 Task: Create new invoice with Date Opened :15-Apr-23, Select Customer: The Original Pancake House, Terms: Payment Term 1. Make invoice entry for item-1 with Date: 15-Apr-23, Description: Dr. Ella Hand Sanitizer_x000D_
, Action: Material, Income Account: Income:Sales, Quantity: 1, Unit Price: 7.9, Discount %: 9. Make entry for item-2 with Date: 15-Apr-23, Description: REESES Peanut Butter Light Ice Cream Pint_x000D_
, Action: Material, Income Account: Income:Sales, Quantity: 3, Unit Price: 8.25, Discount %: 6. Make entry for item-3 with Date: 15-Apr-23, Description: Sweet Potato (1 ct)_x000D_
, Action: Material, Income Account: Income:Sales, Quantity: 2, Unit Price: 9.25, Discount %: 8. Write Notes: Looking forward to serving you again.. Post Invoice with Post Date: 15-Apr-23, Post to Accounts: Assets:Accounts Receivable. Pay / Process Payment with Transaction Date: 15-May-23, Amount: 47.474, Transfer Account: Checking Account. Print Invoice, display notes by going to Option, then go to Display Tab and check Invoice Notes.
Action: Mouse pressed left at (143, 24)
Screenshot: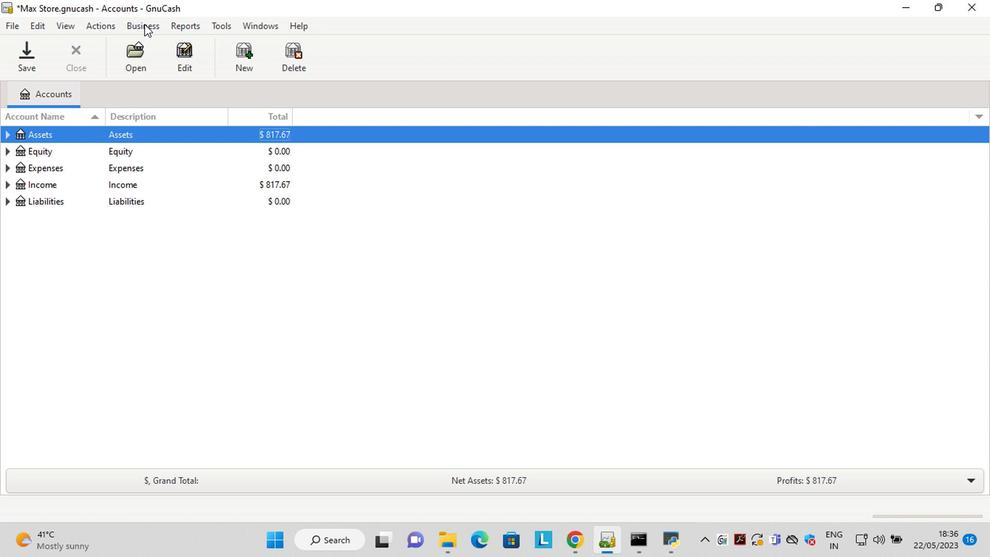 
Action: Mouse moved to (302, 98)
Screenshot: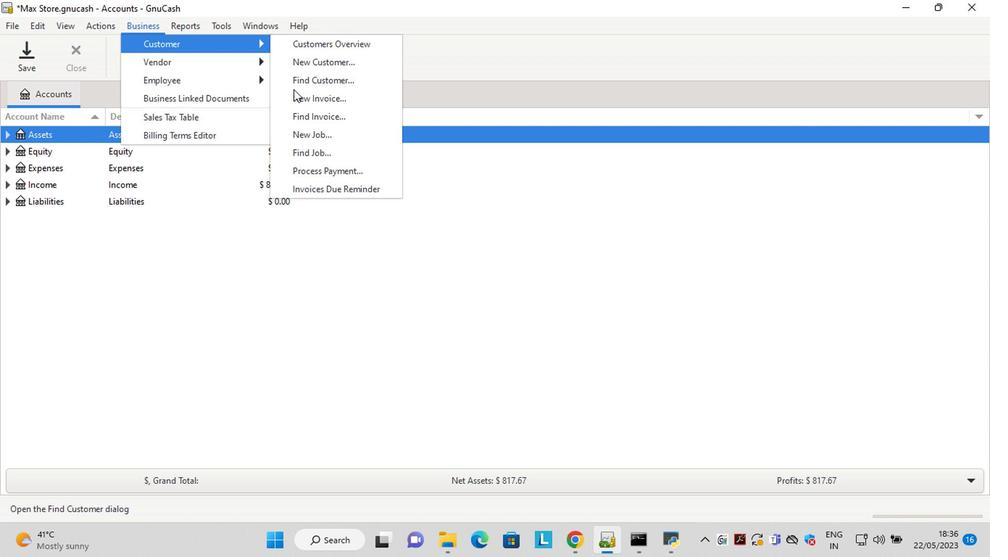 
Action: Mouse pressed left at (302, 98)
Screenshot: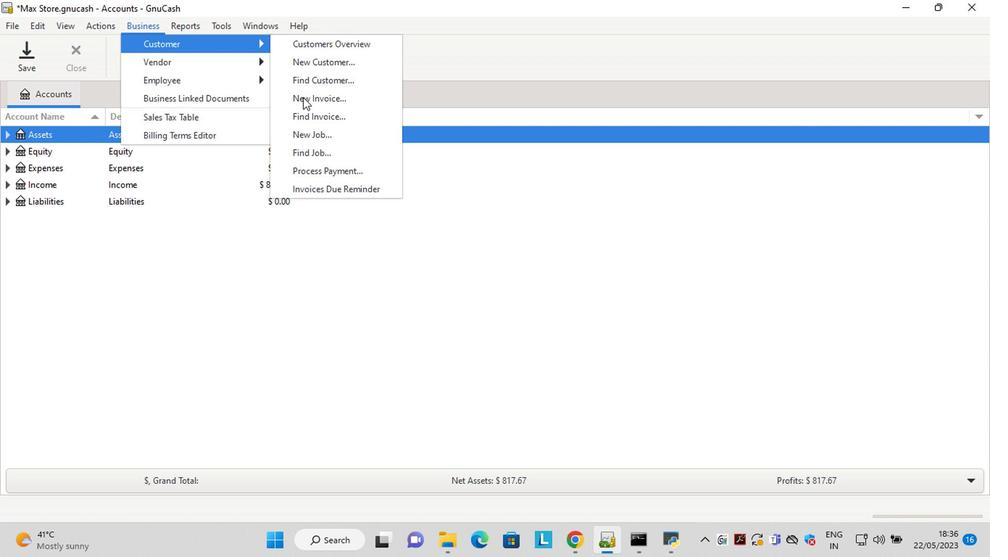 
Action: Mouse moved to (534, 221)
Screenshot: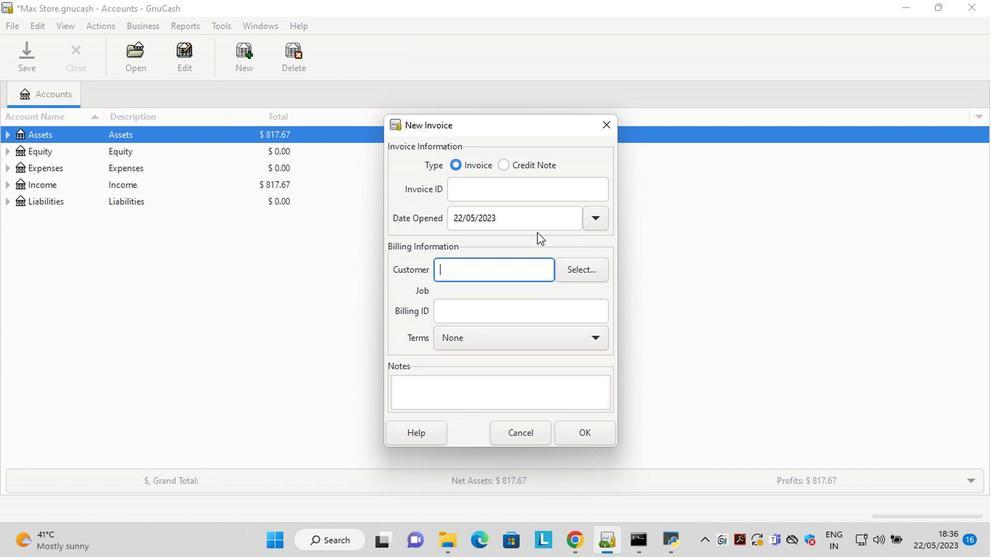 
Action: Mouse pressed left at (534, 221)
Screenshot: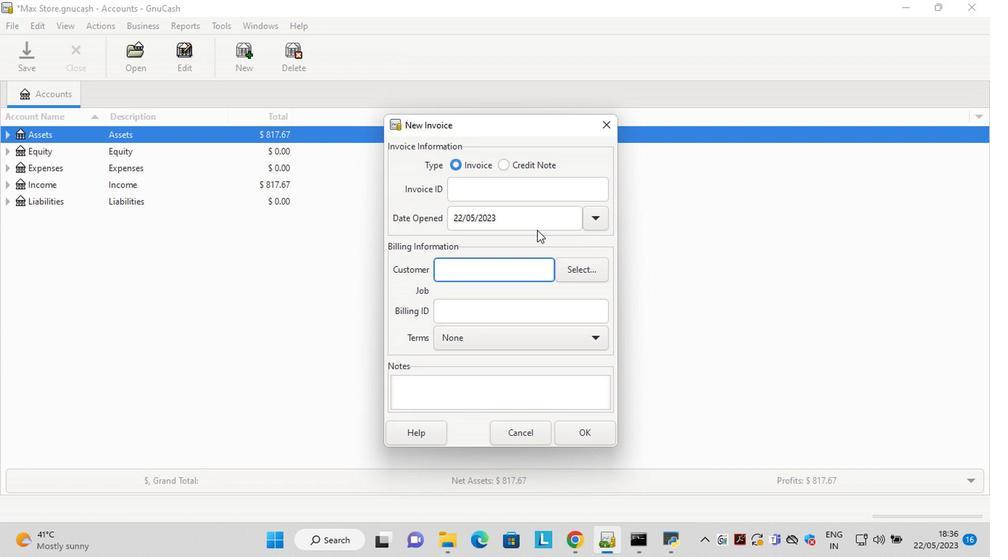
Action: Key pressed <Key.left><Key.left><Key.left><Key.left><Key.left><Key.left><Key.left><Key.left><Key.left><Key.left><Key.delete><Key.delete>15<Key.right><Key.right><Key.delete>4
Screenshot: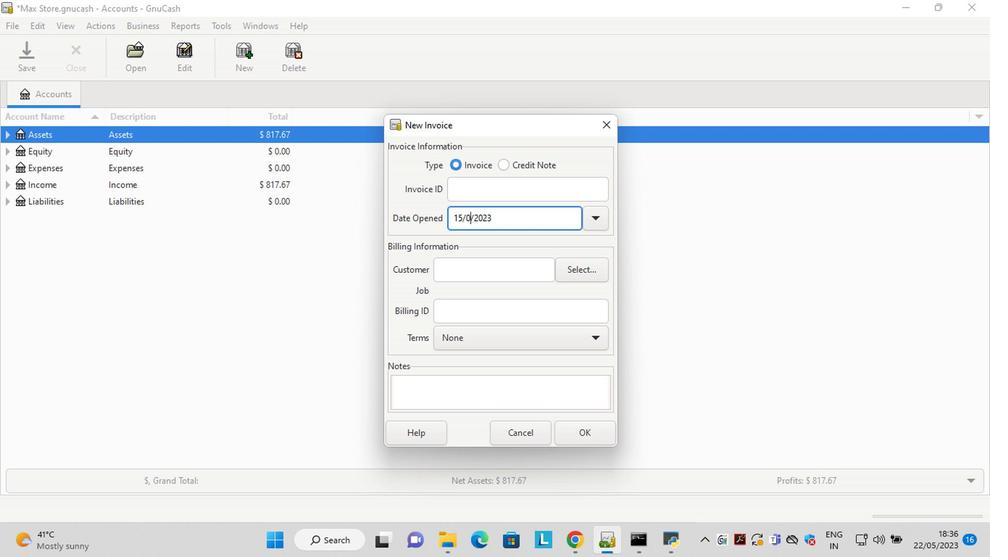 
Action: Mouse moved to (573, 272)
Screenshot: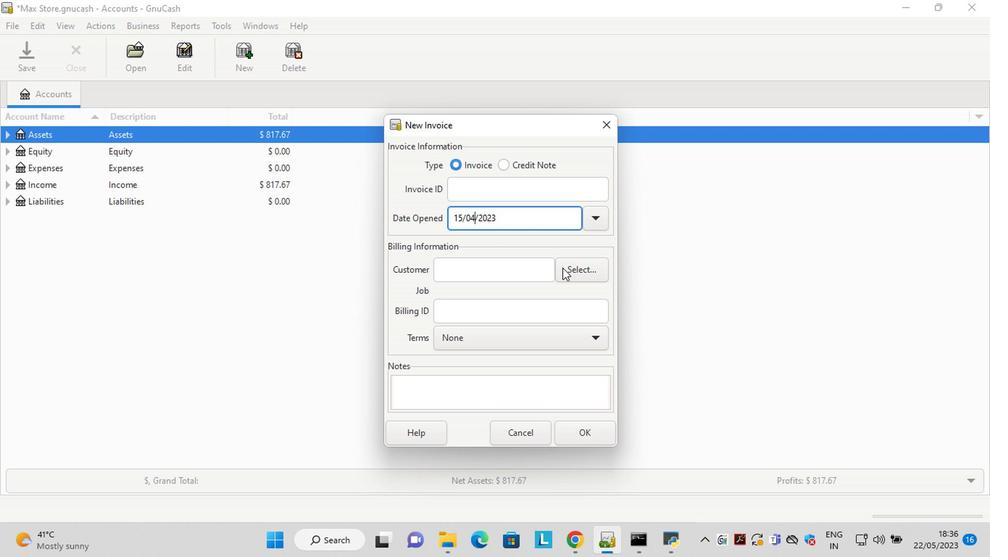 
Action: Mouse pressed left at (573, 272)
Screenshot: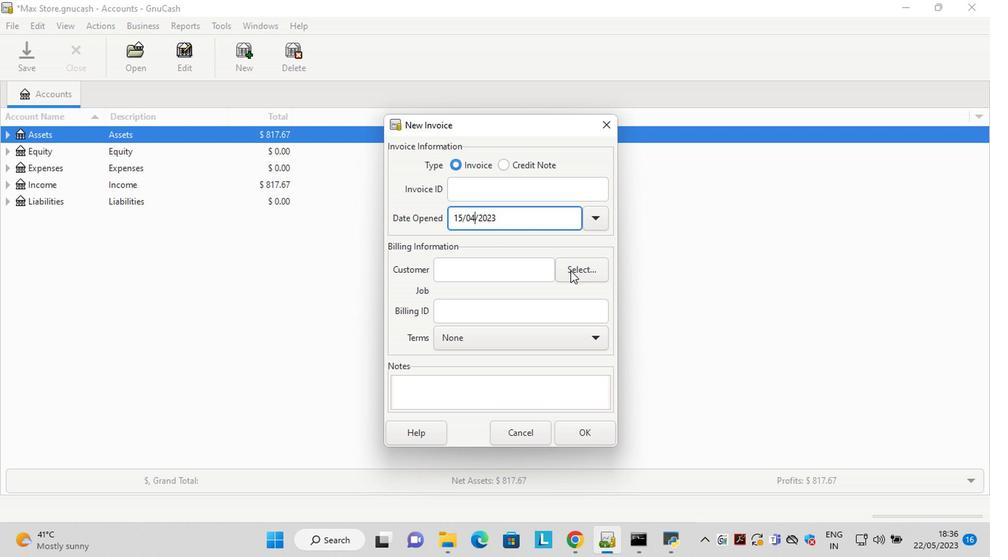 
Action: Mouse moved to (511, 249)
Screenshot: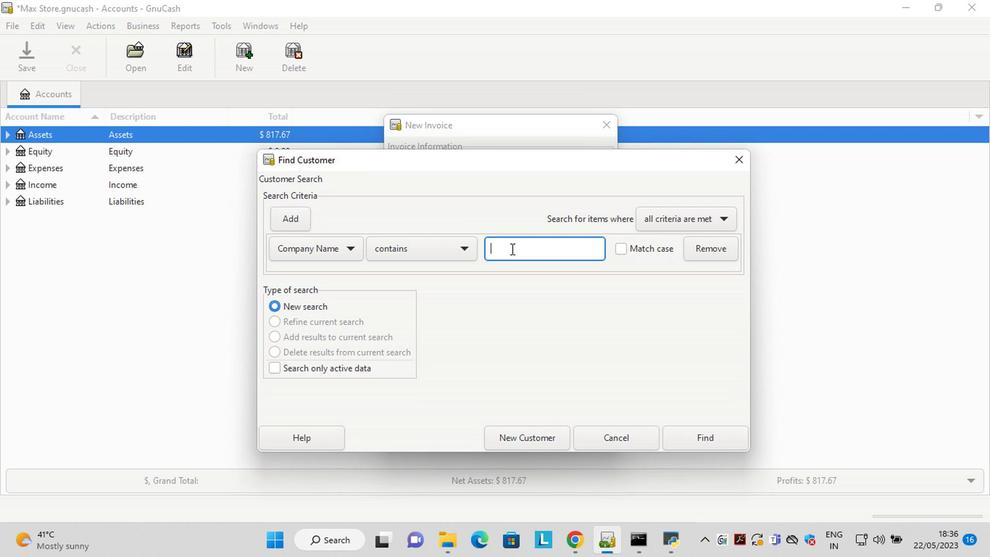 
Action: Mouse pressed left at (511, 249)
Screenshot: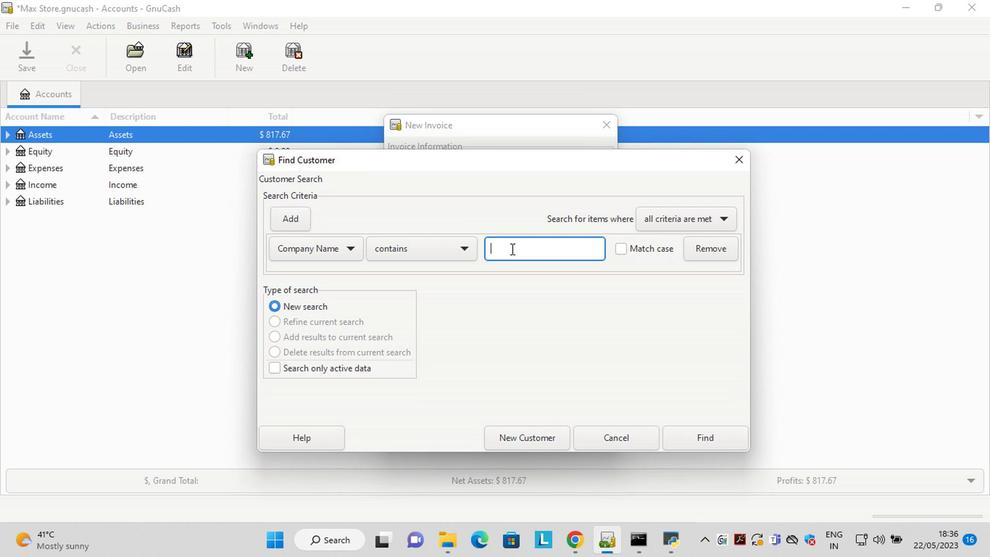 
Action: Key pressed <Key.shift>The<Key.space><Key.shift>Original
Screenshot: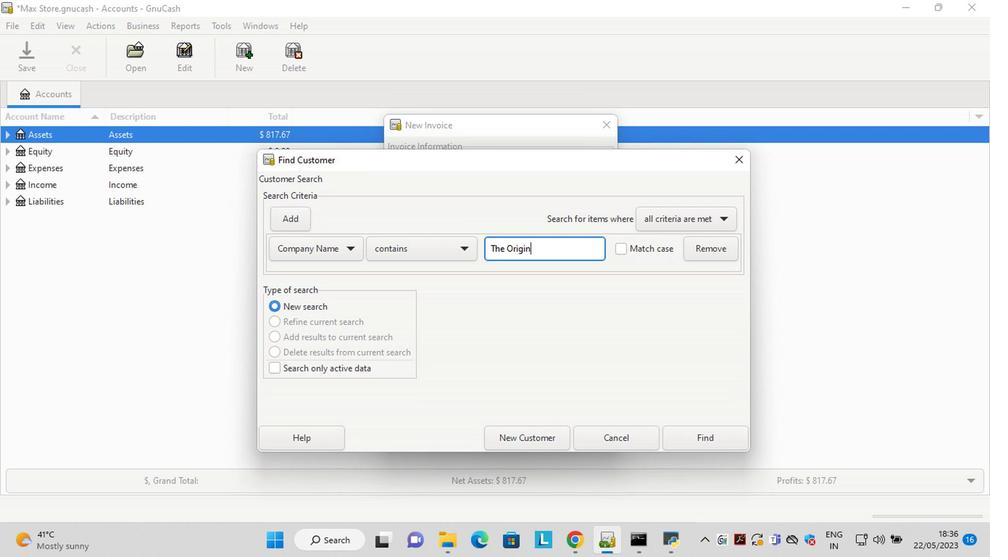 
Action: Mouse moved to (703, 432)
Screenshot: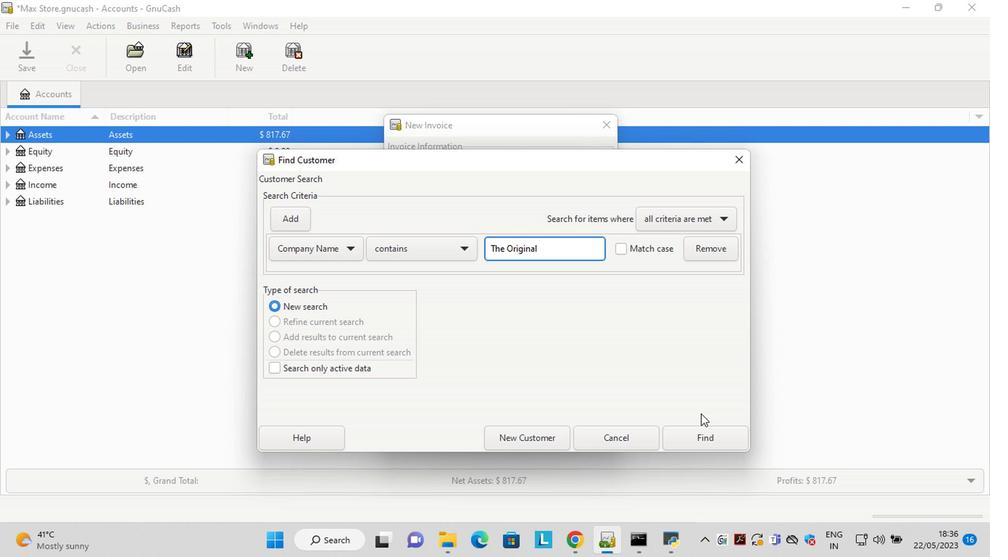 
Action: Mouse pressed left at (703, 432)
Screenshot: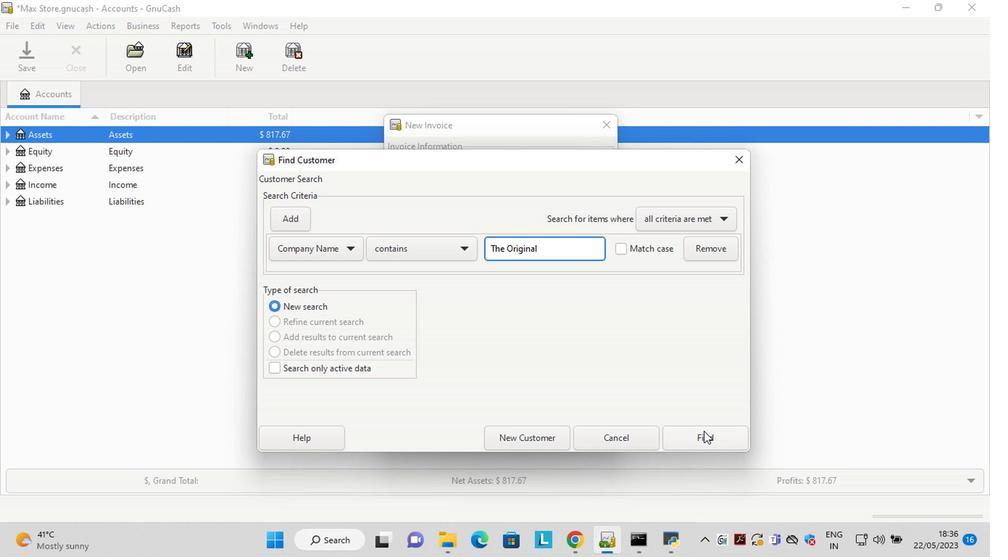 
Action: Mouse moved to (526, 289)
Screenshot: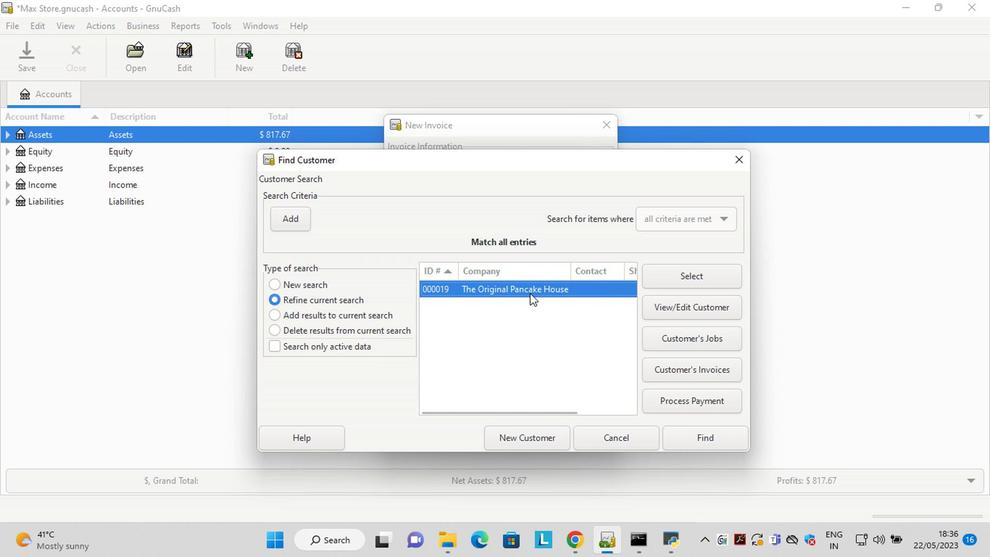 
Action: Mouse pressed left at (526, 289)
Screenshot: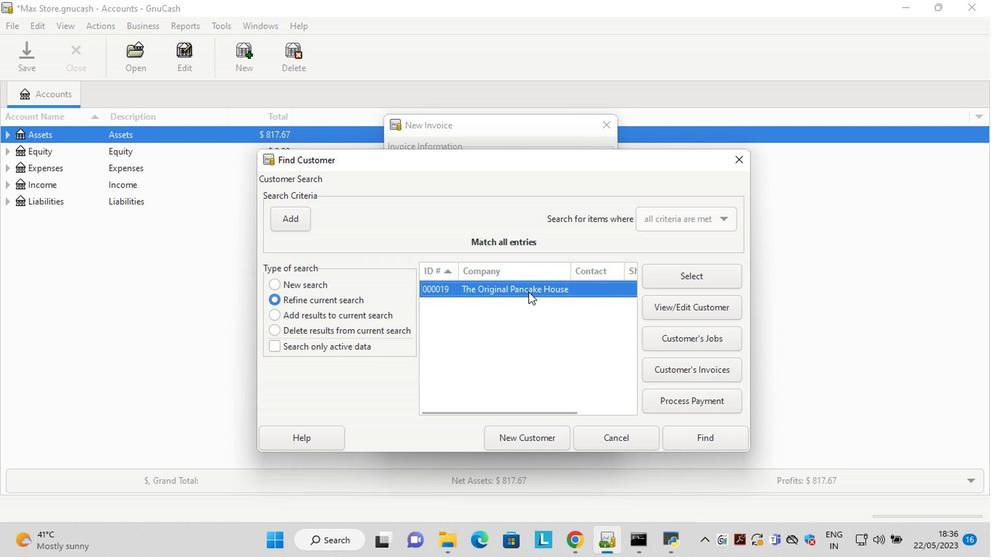 
Action: Mouse pressed left at (526, 289)
Screenshot: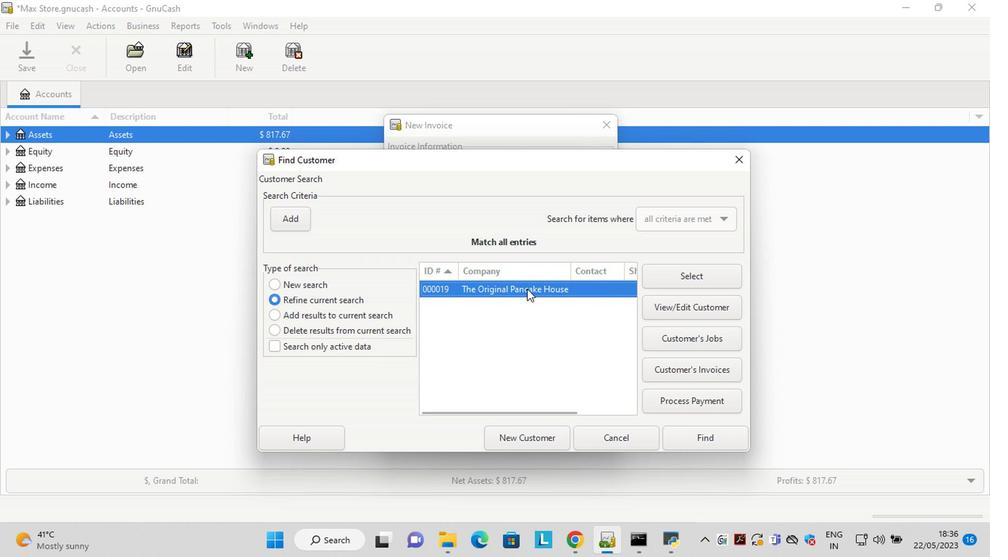 
Action: Mouse moved to (508, 345)
Screenshot: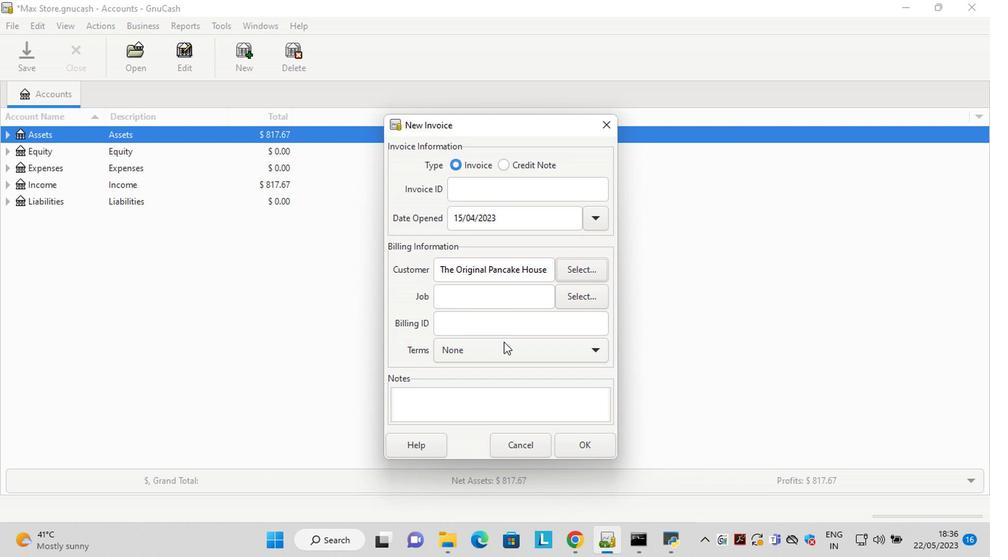 
Action: Mouse pressed left at (508, 345)
Screenshot: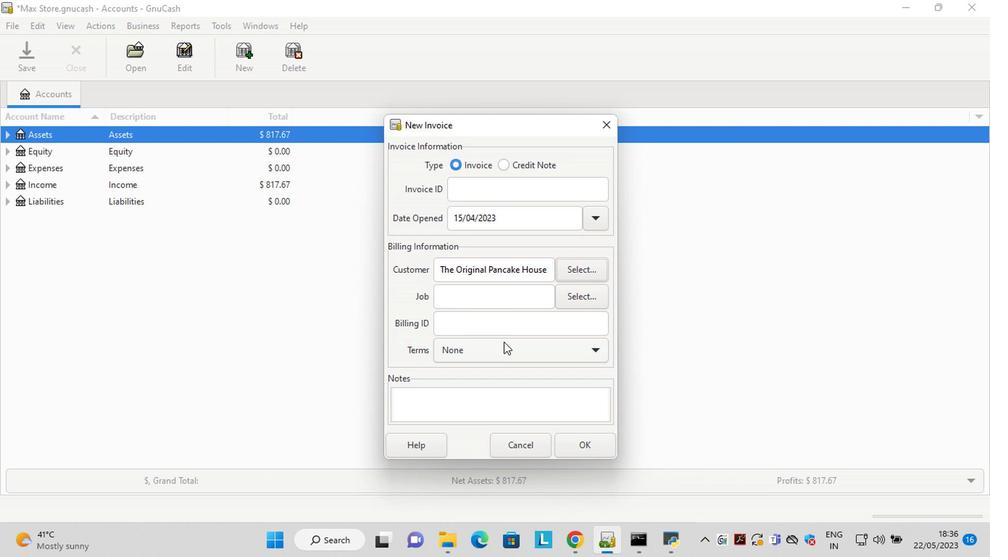 
Action: Mouse moved to (484, 375)
Screenshot: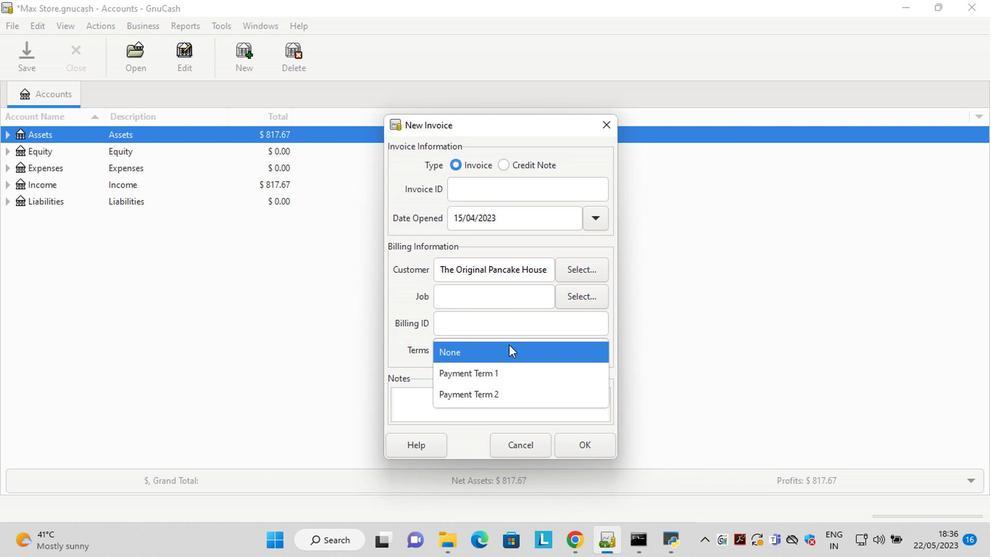 
Action: Mouse pressed left at (484, 375)
Screenshot: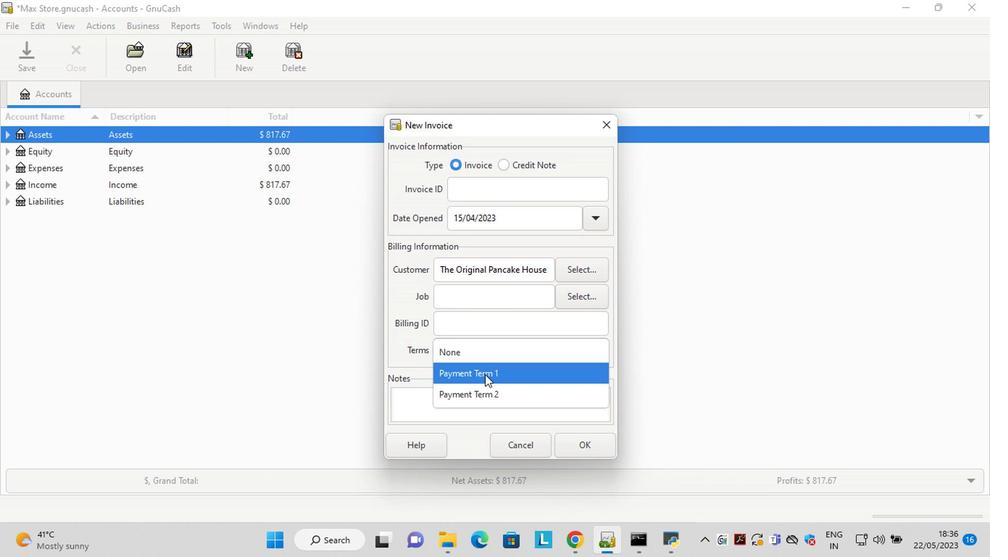 
Action: Mouse moved to (577, 446)
Screenshot: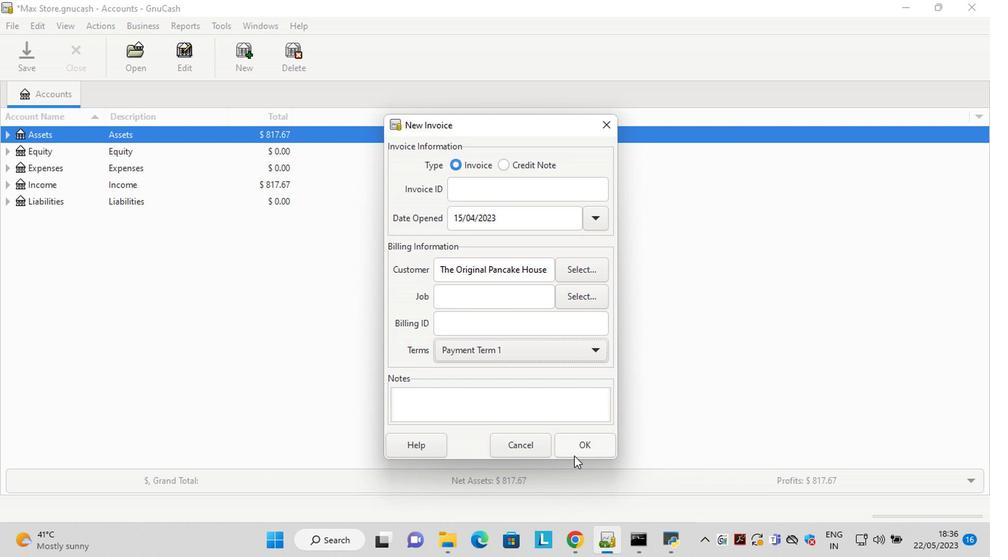 
Action: Mouse pressed left at (577, 446)
Screenshot: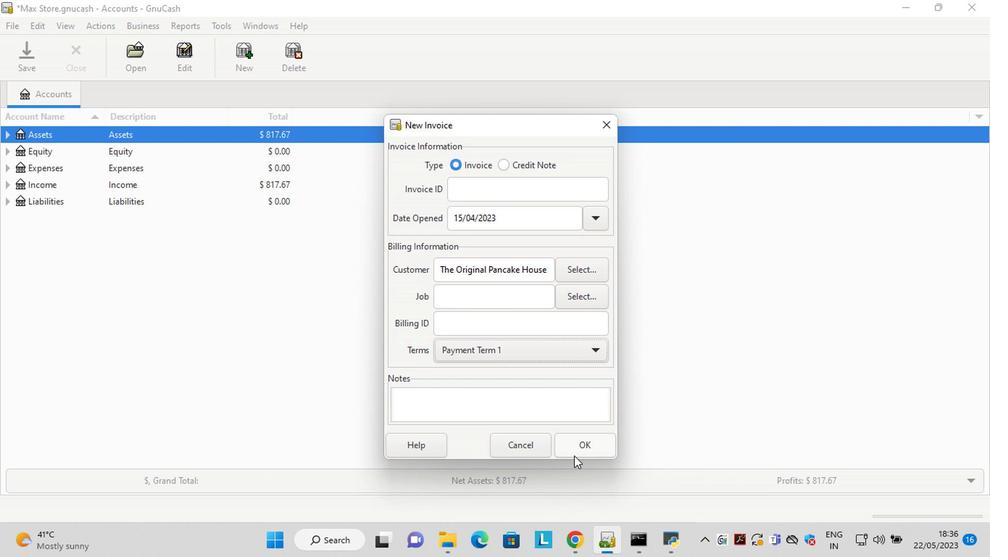 
Action: Mouse moved to (440, 361)
Screenshot: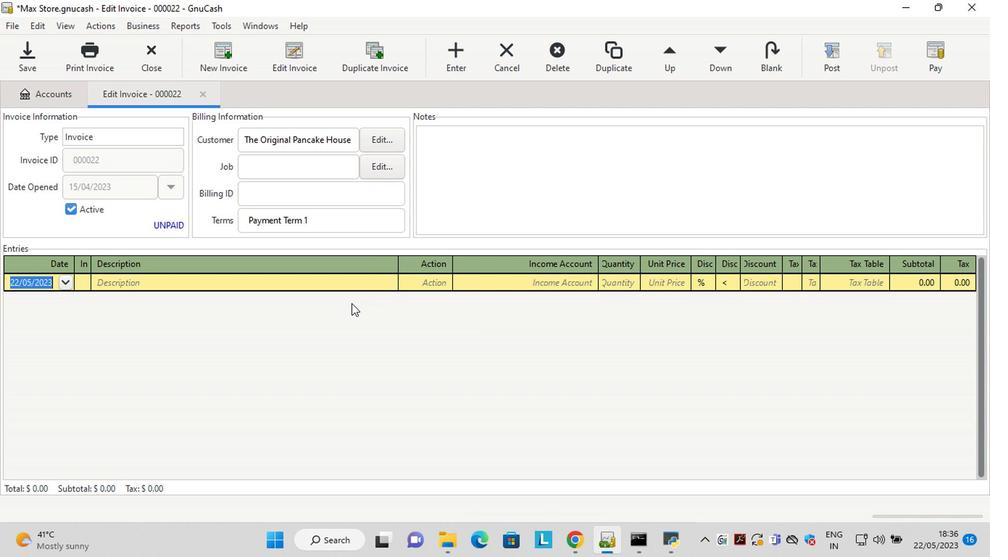 
Action: Key pressed <Key.left><Key.delete><Key.delete>15<Key.right><Key.right><Key.delete>4<Key.tab><Key.shift>Dr.<Key.space><Key.shift>Ella<Key.space><Key.shift>Hand<Key.space><Key.shift>Sanitizer<Key.tab>ma<Key.tab>sale<Key.tab>1<Key.tab>7.90<Key.tab>
Screenshot: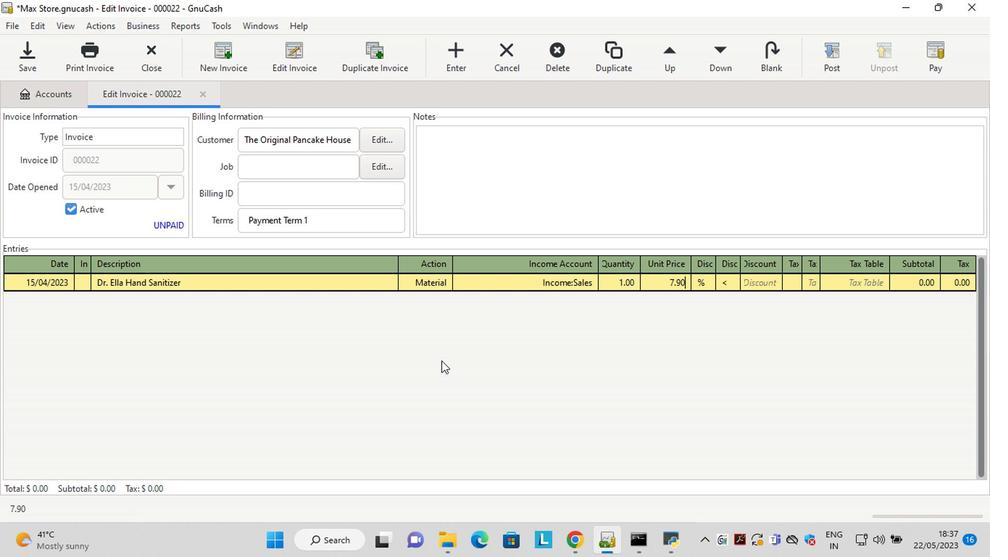 
Action: Mouse moved to (729, 281)
Screenshot: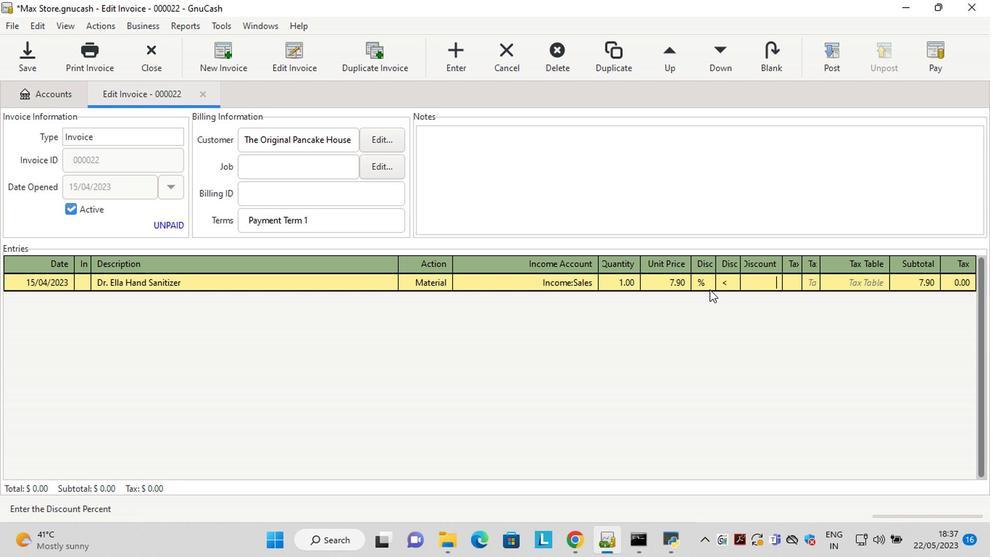 
Action: Mouse pressed left at (729, 281)
Screenshot: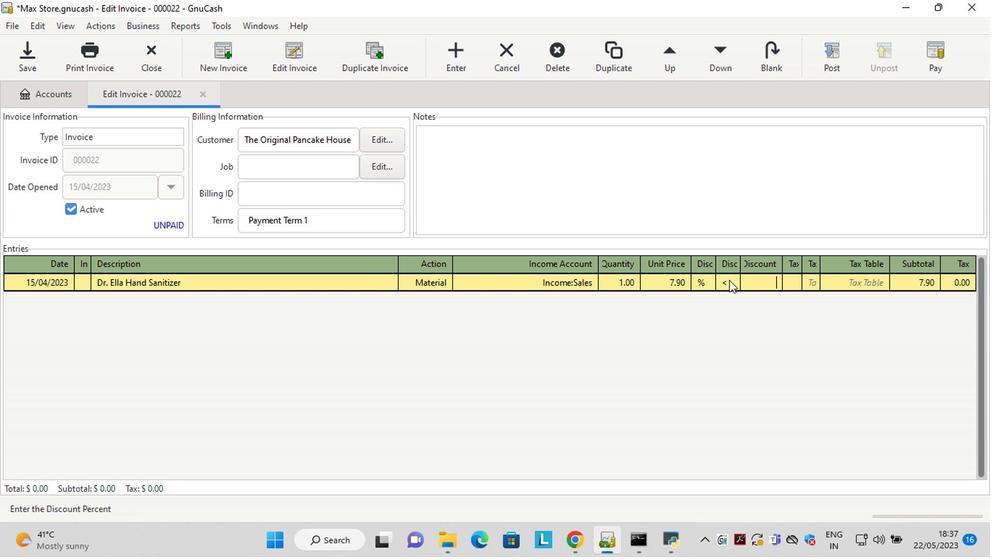 
Action: Mouse moved to (763, 280)
Screenshot: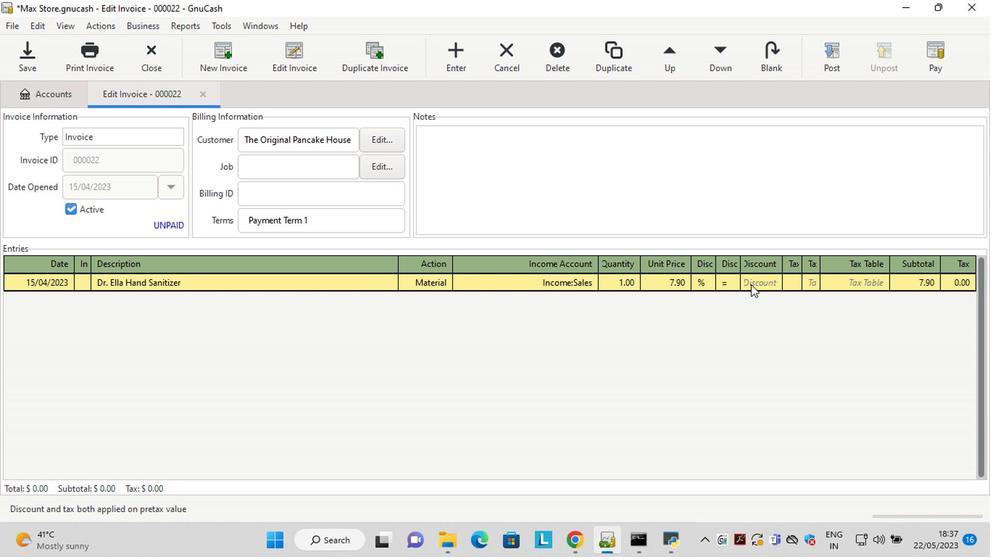 
Action: Mouse pressed left at (763, 280)
Screenshot: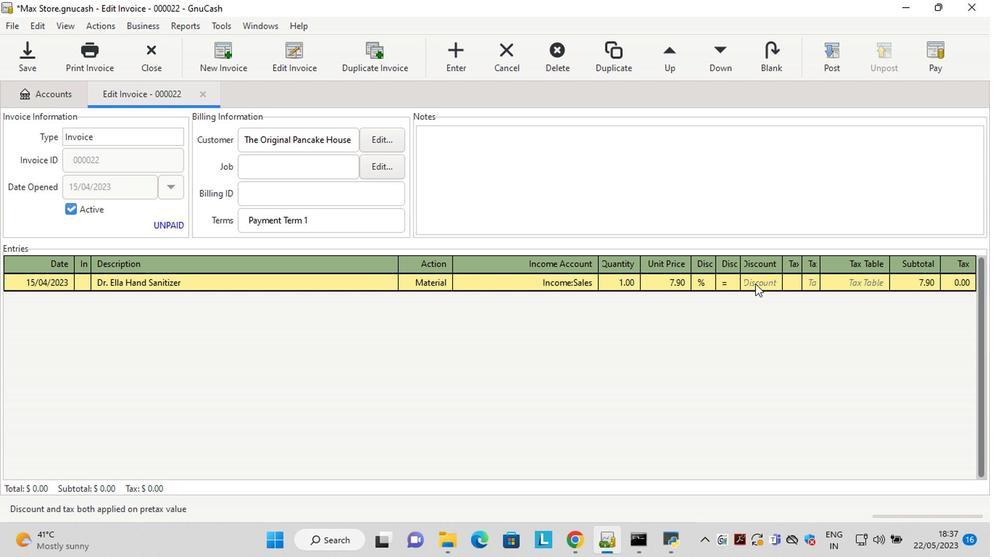 
Action: Key pressed 9<Key.tab><Key.tab><Key.shift>F<Key.backspace><Key.shift>REESES<Key.space><Key.shift>Peanut<Key.space><Key.shift>Butter<Key.space><Key.tab>3<Key.tab>8.25<Key.tab>
Screenshot: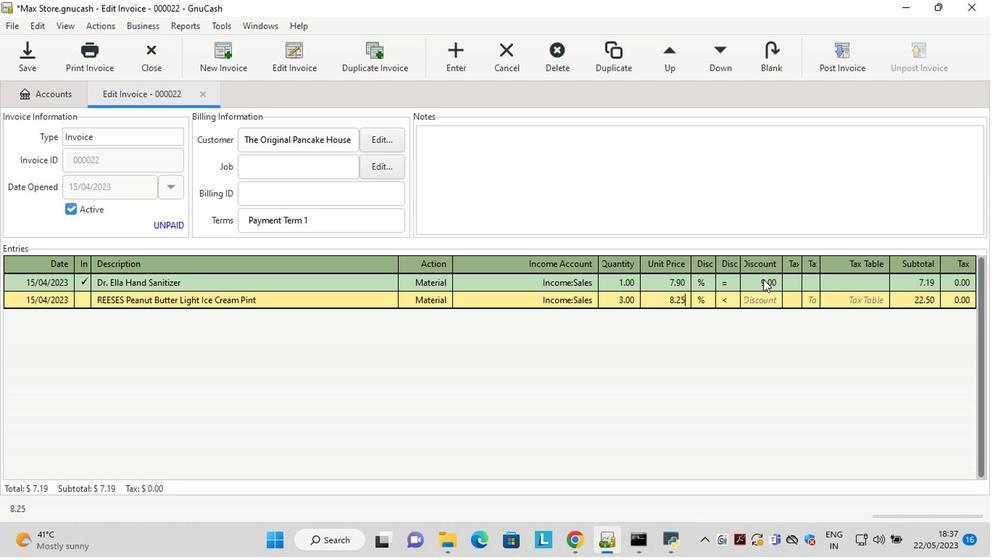 
Action: Mouse moved to (734, 305)
Screenshot: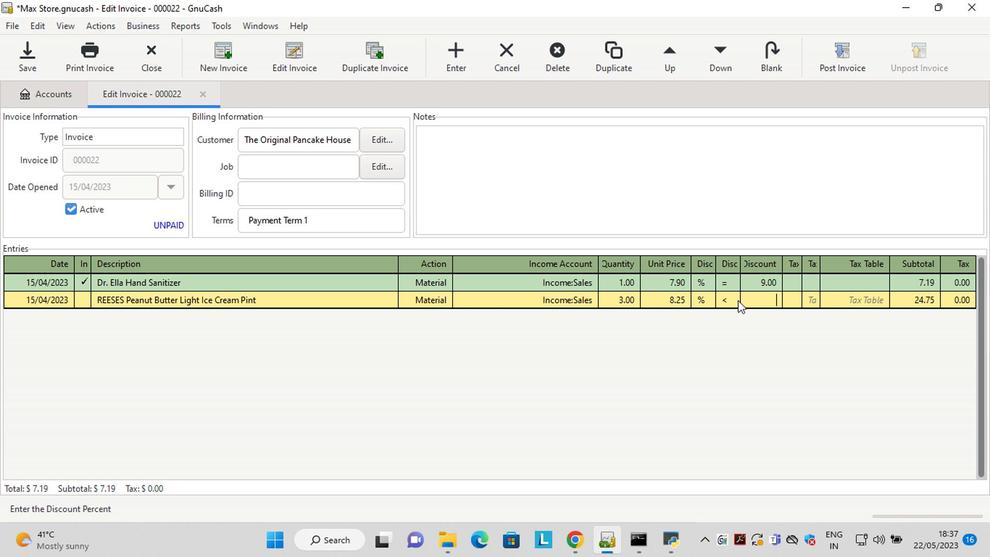 
Action: Mouse pressed left at (734, 305)
Screenshot: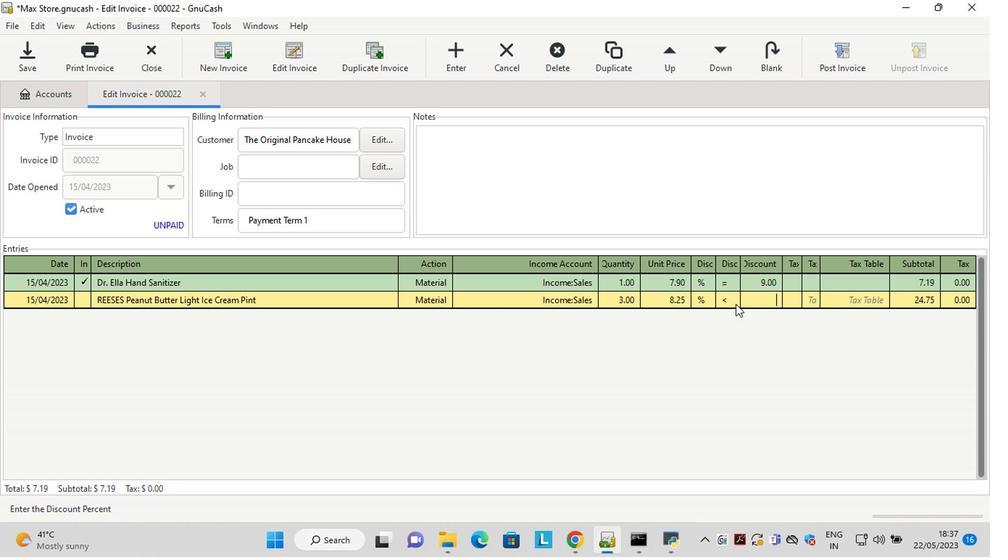 
Action: Mouse moved to (758, 301)
Screenshot: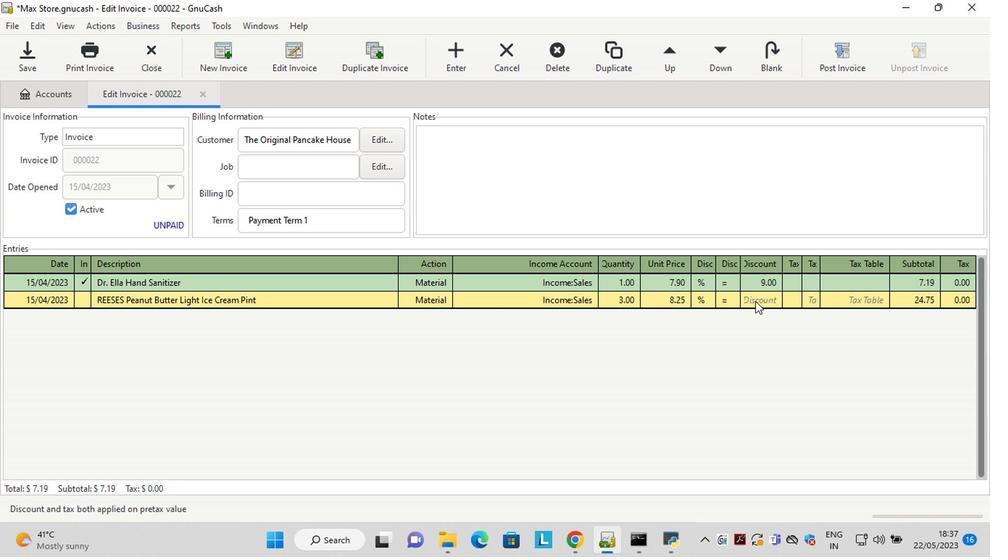 
Action: Mouse pressed left at (758, 301)
Screenshot: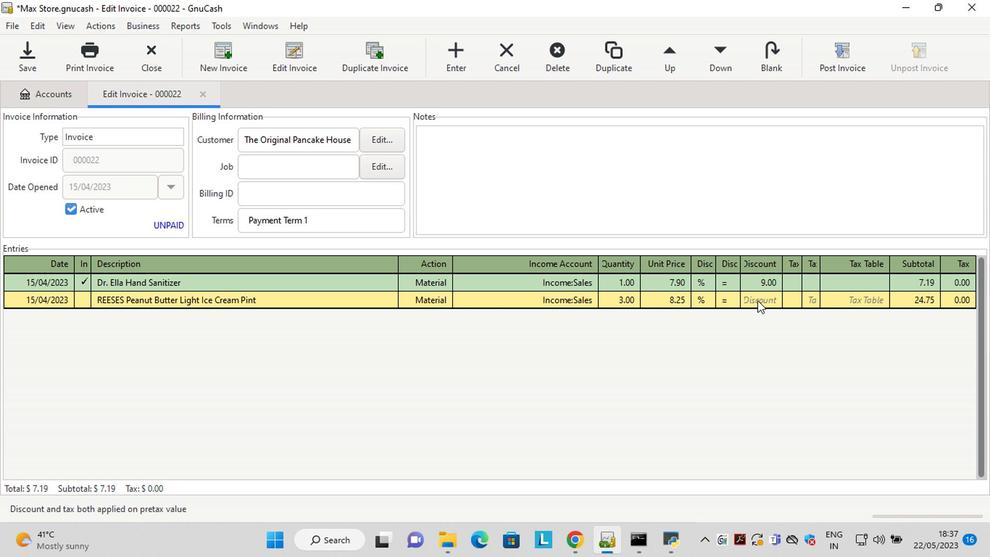 
Action: Key pressed 6<Key.tab><Key.tab><Key.shift>Sww<Key.backspace>eet<Key.space><Key.shift>Potato<Key.space><Key.shift_r>(1<Key.space>ct<Key.shift_r>)<Key.tab>ma<Key.tab>sale<Key.tab>2<Key.tab>9.25<Key.tab>8<Key.tab>
Screenshot: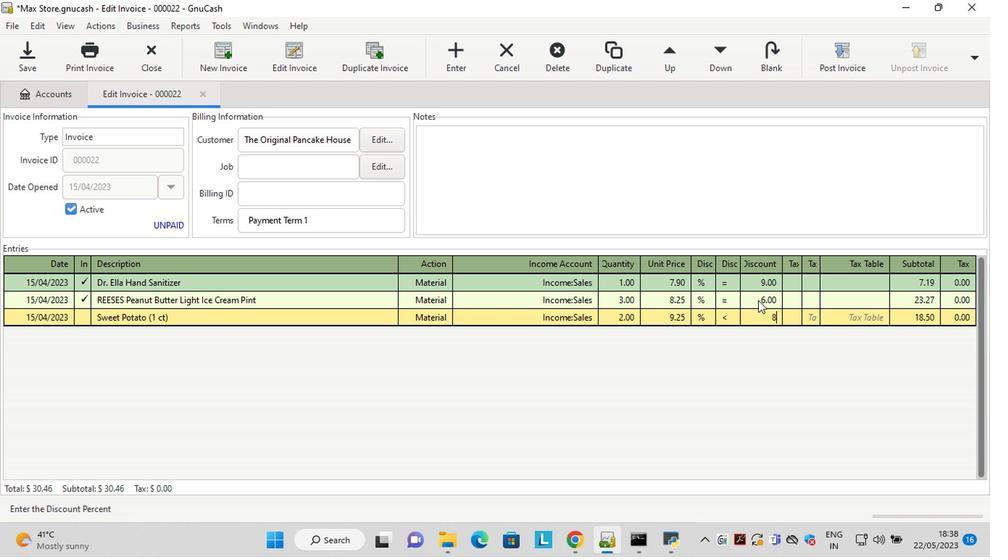 
Action: Mouse moved to (511, 157)
Screenshot: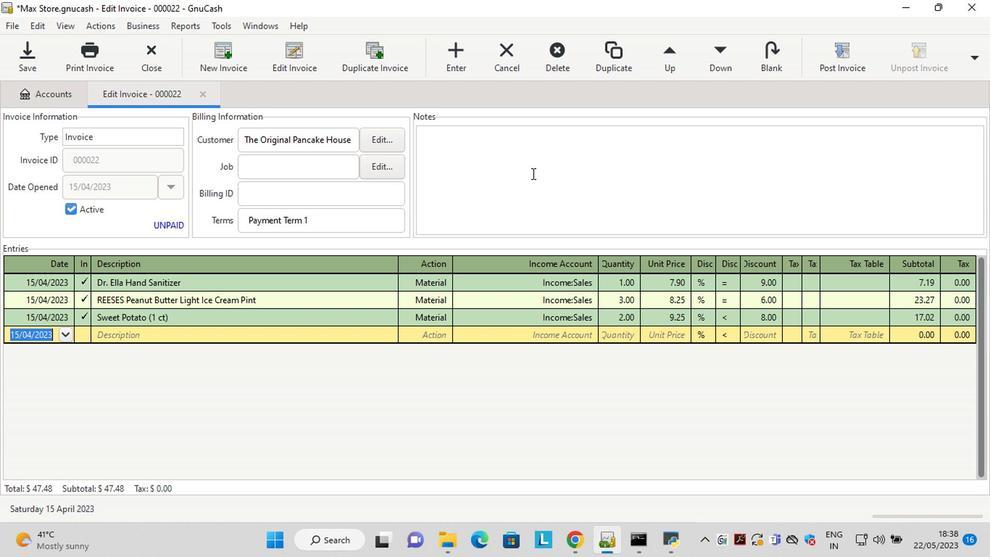 
Action: Mouse pressed left at (511, 157)
Screenshot: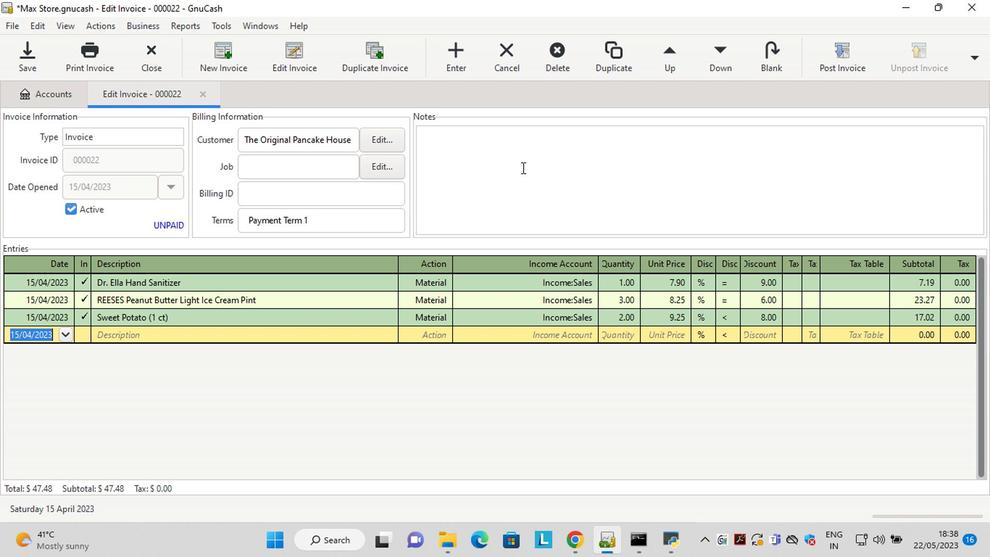 
Action: Key pressed <Key.shift>Looking<Key.space>forward<Key.space>to<Key.space>serving<Key.space>you<Key.space>again.
Screenshot: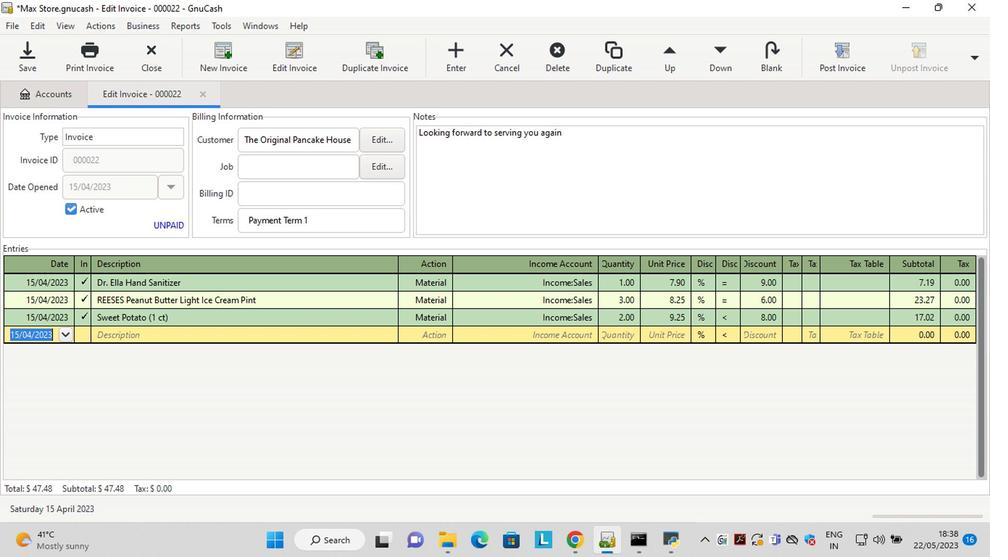 
Action: Mouse moved to (827, 57)
Screenshot: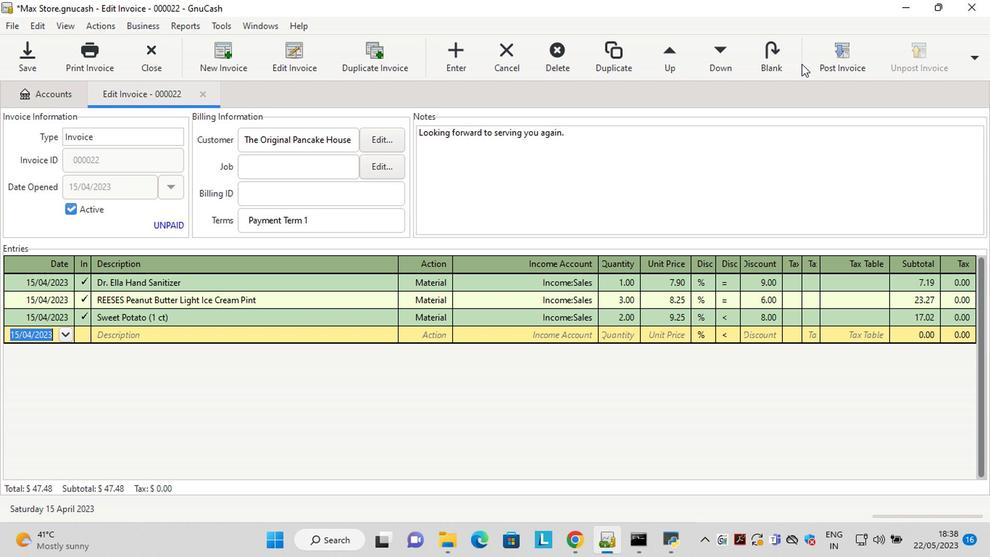 
Action: Mouse pressed left at (827, 57)
Screenshot: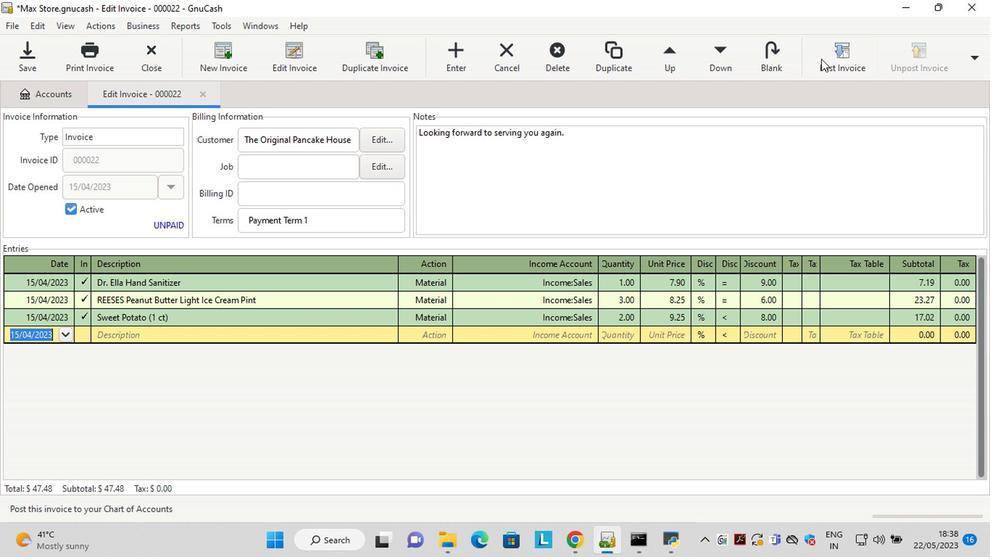 
Action: Mouse moved to (529, 243)
Screenshot: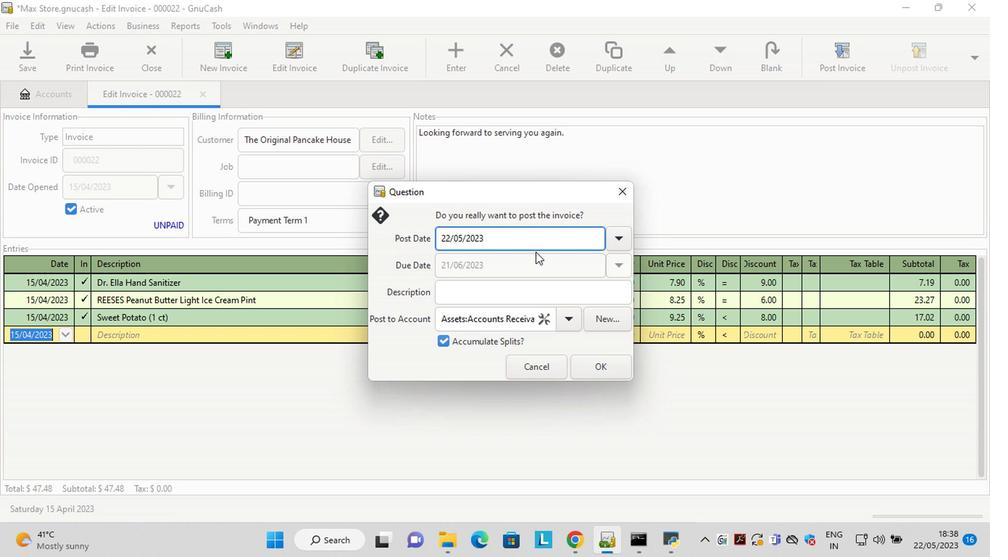 
Action: Mouse pressed left at (529, 243)
Screenshot: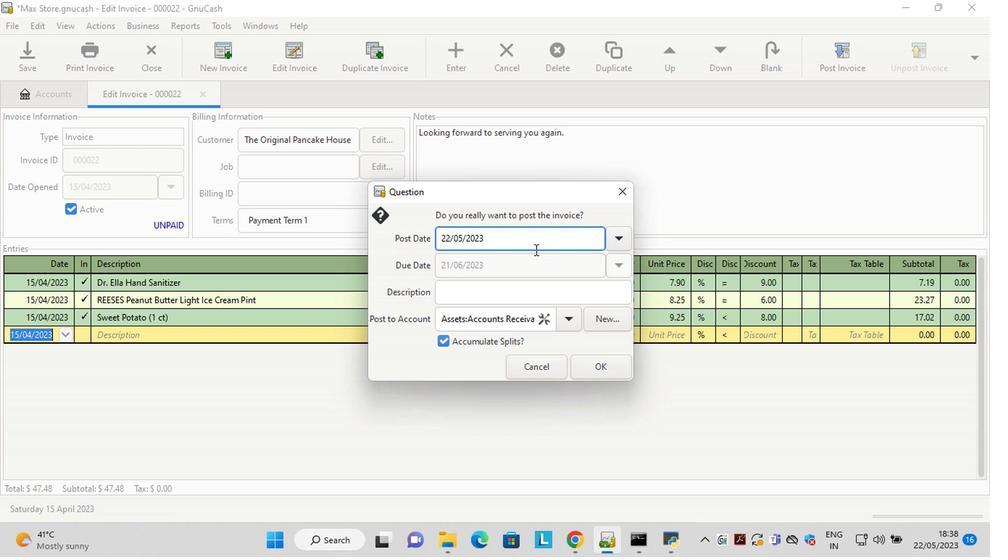 
Action: Mouse moved to (529, 242)
Screenshot: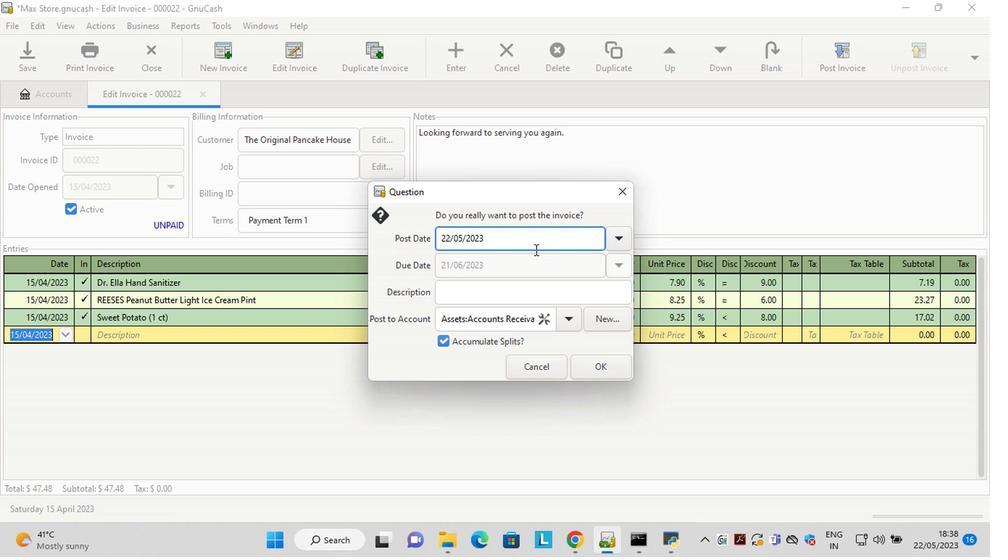 
Action: Key pressed <Key.left><Key.left><Key.left><Key.left><Key.left><Key.left><Key.left><Key.left><Key.left><Key.left><Key.left><Key.left><Key.left><Key.left><Key.delete><Key.delete>15
Screenshot: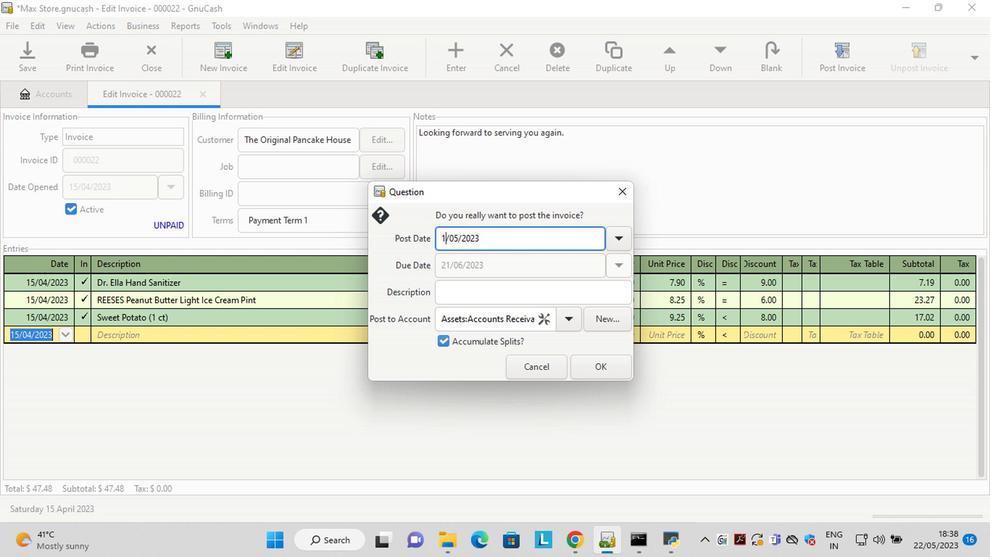 
Action: Mouse moved to (615, 370)
Screenshot: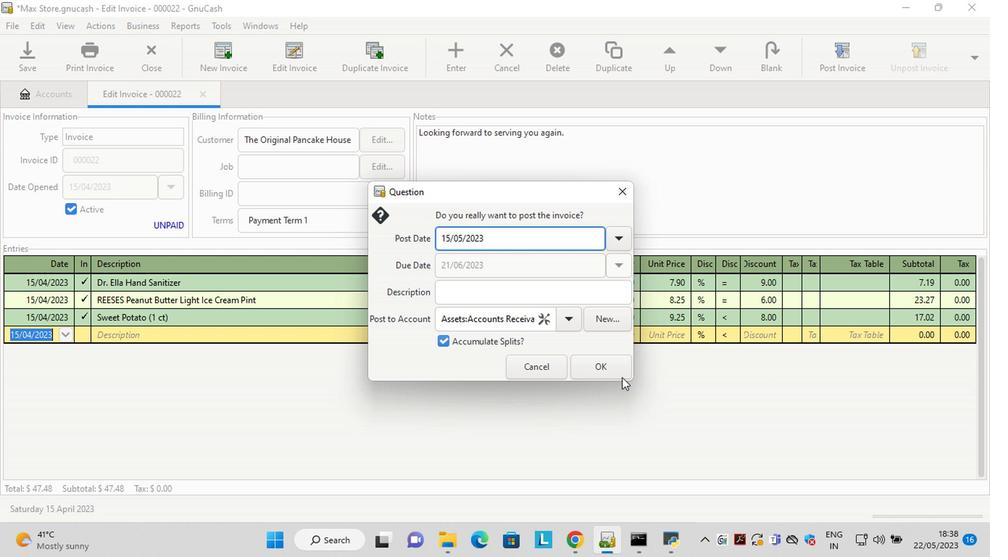 
Action: Mouse pressed left at (615, 370)
Screenshot: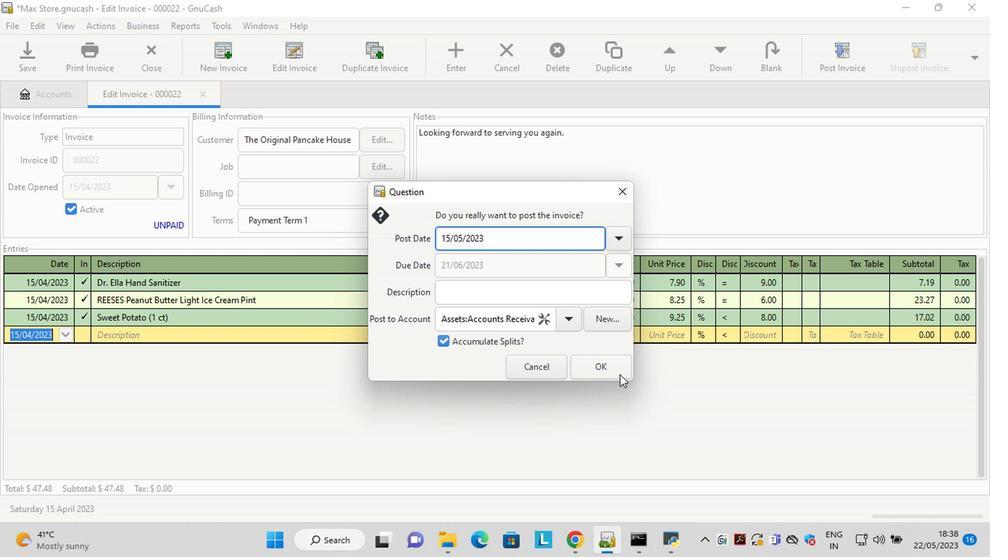 
Action: Mouse moved to (931, 50)
Screenshot: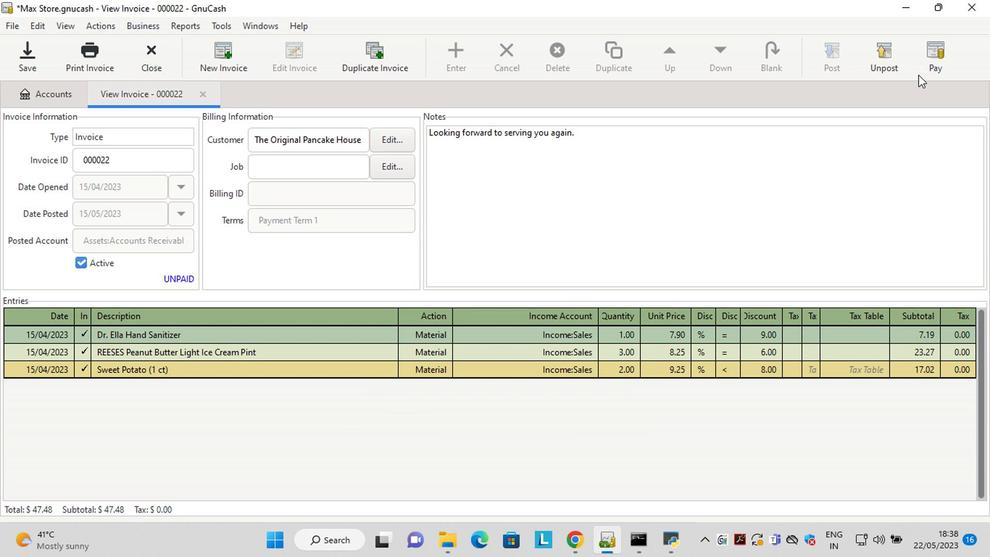 
Action: Mouse pressed left at (931, 50)
Screenshot: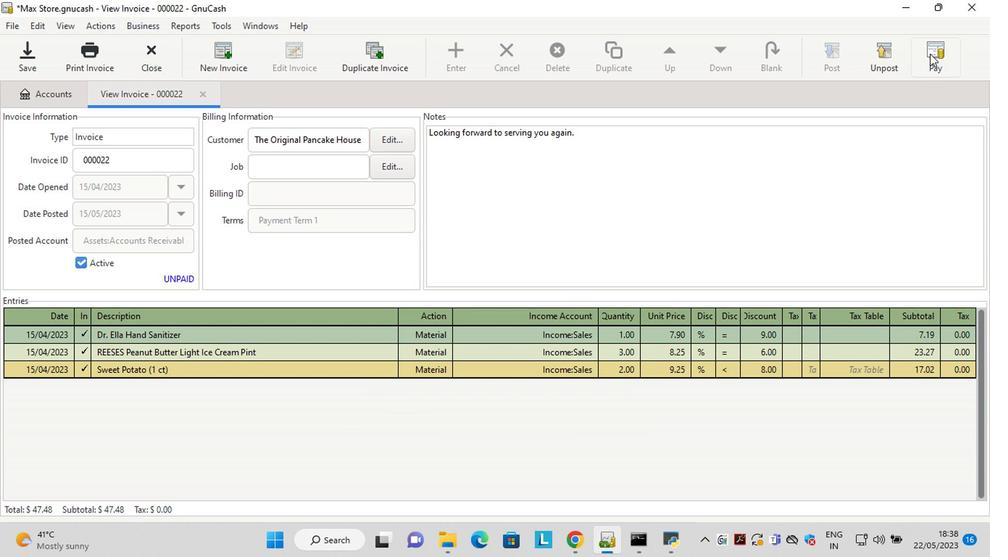 
Action: Mouse moved to (412, 286)
Screenshot: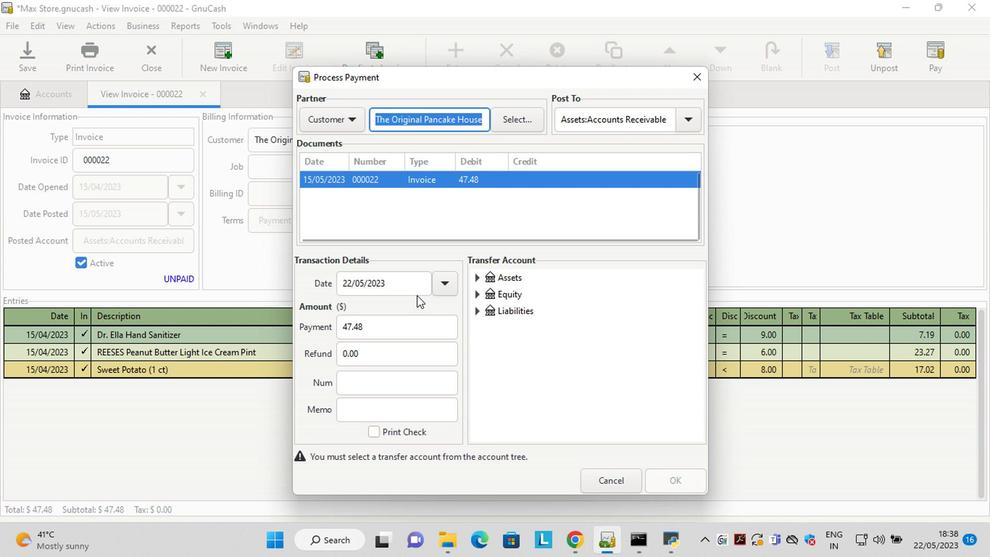 
Action: Mouse pressed left at (412, 286)
Screenshot: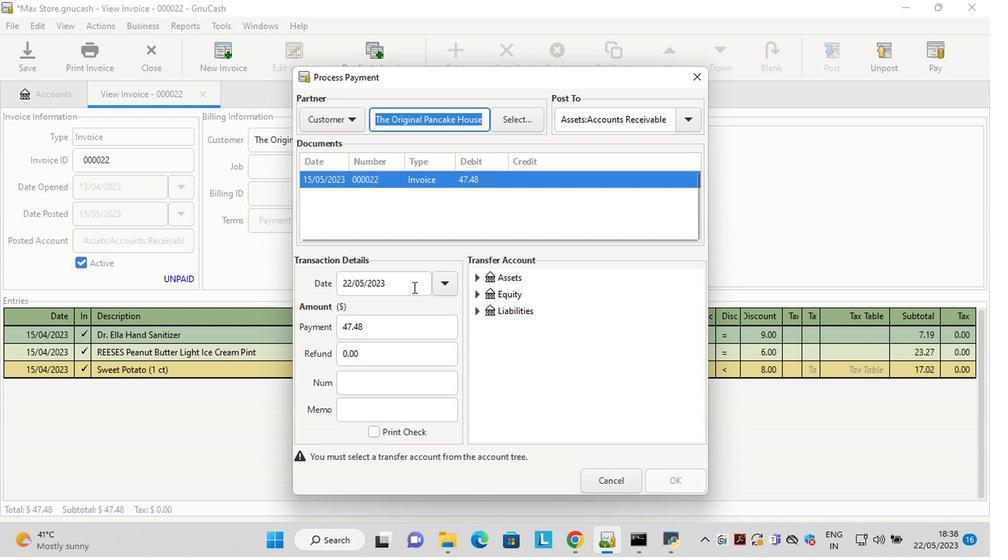 
Action: Key pressed <Key.left><Key.left><Key.left><Key.left><Key.left><Key.left><Key.left><Key.left><Key.left><Key.left><Key.left><Key.left><Key.left><Key.left><Key.left><Key.delete><Key.delete>15
Screenshot: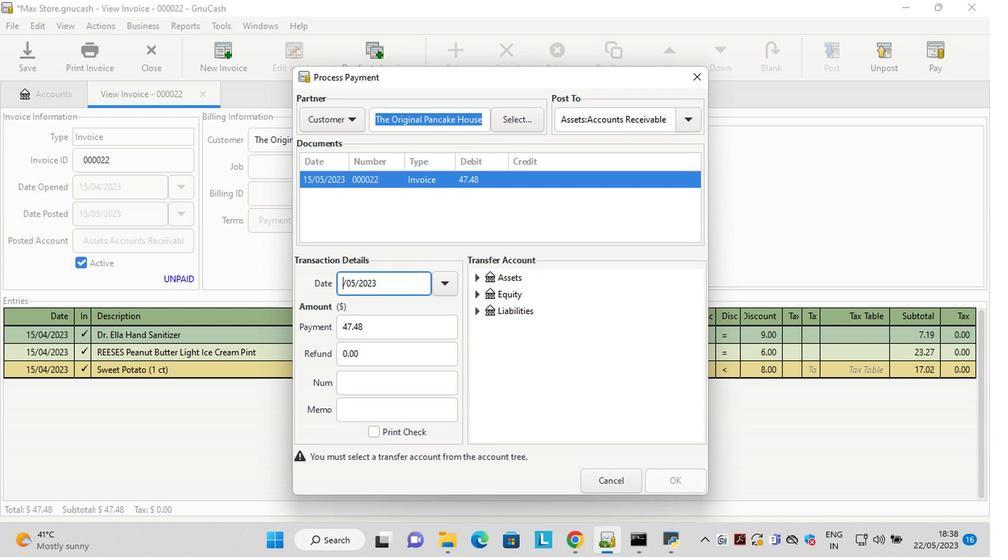 
Action: Mouse moved to (475, 277)
Screenshot: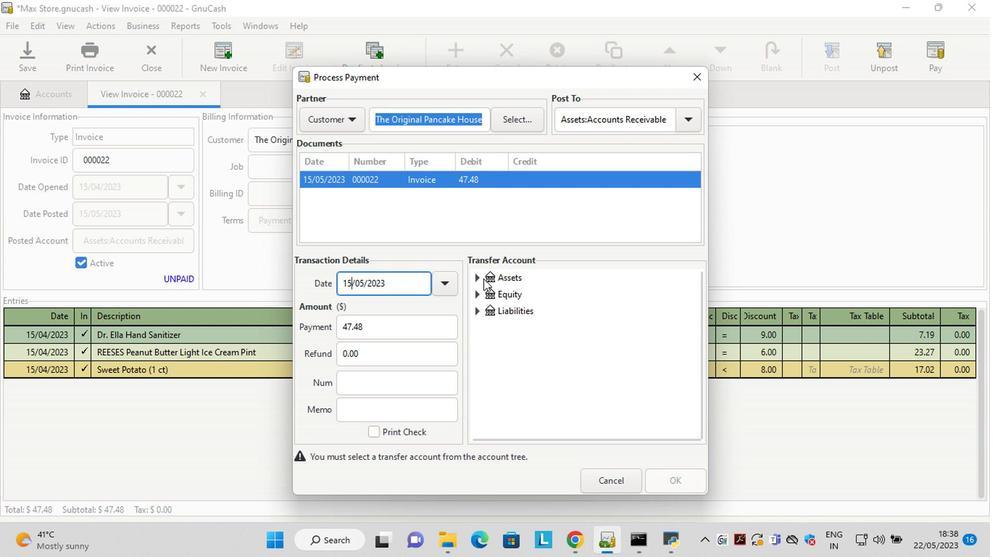
Action: Mouse pressed left at (475, 277)
Screenshot: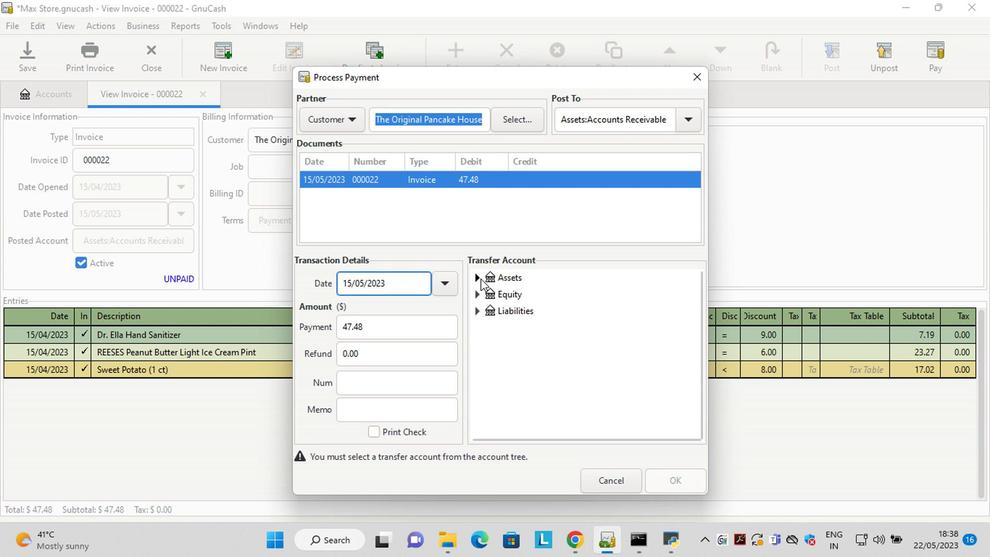 
Action: Mouse moved to (495, 294)
Screenshot: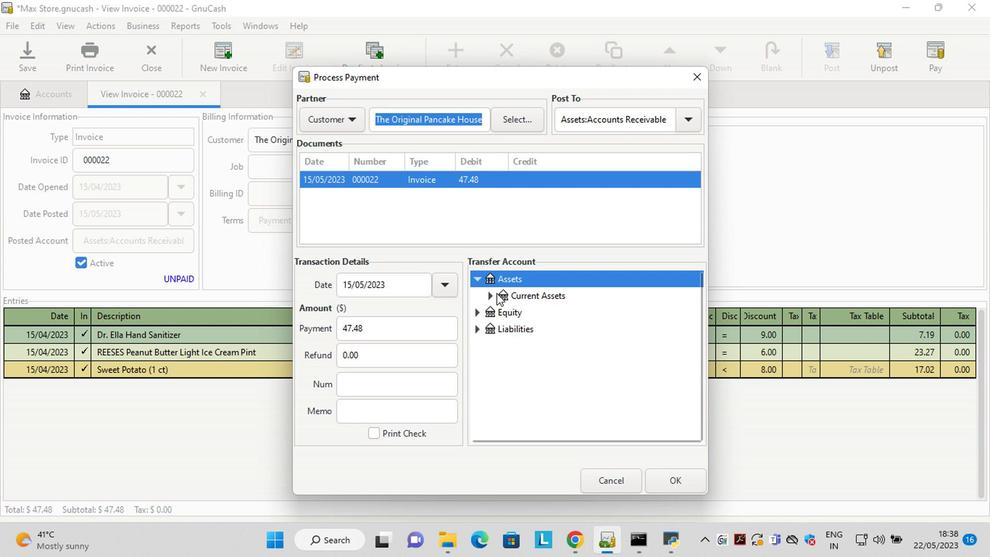 
Action: Mouse pressed left at (495, 294)
Screenshot: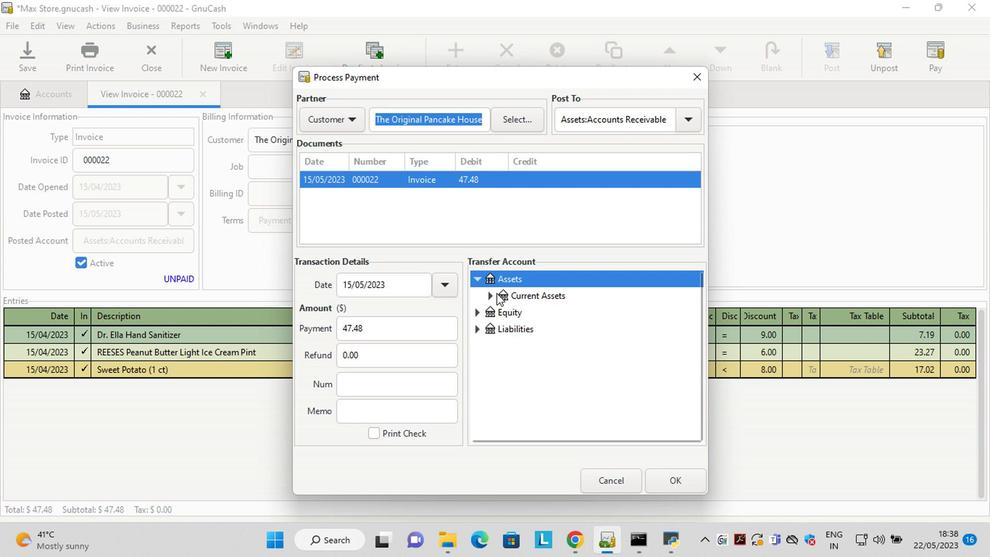 
Action: Mouse moved to (529, 313)
Screenshot: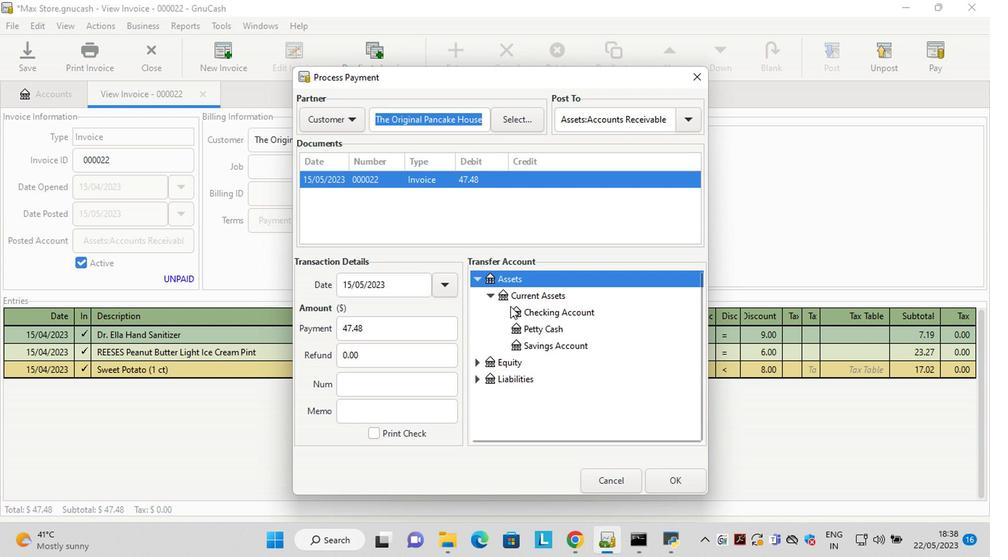 
Action: Mouse pressed left at (529, 313)
Screenshot: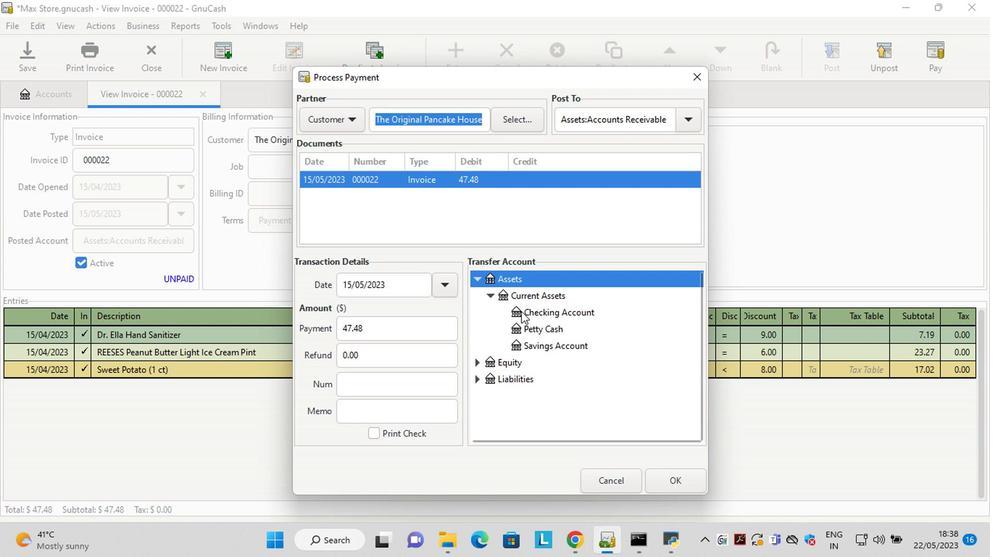 
Action: Mouse moved to (675, 476)
Screenshot: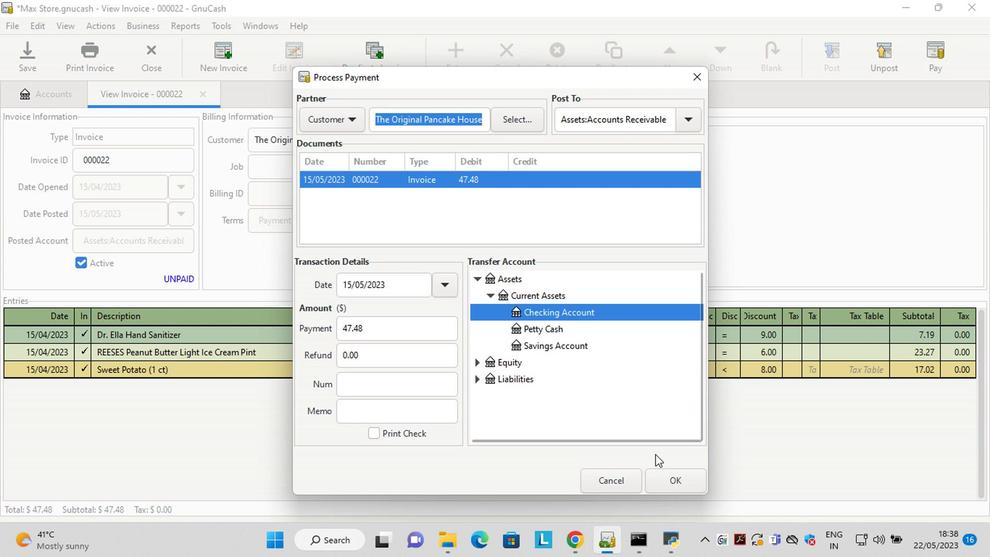 
Action: Mouse pressed left at (675, 476)
Screenshot: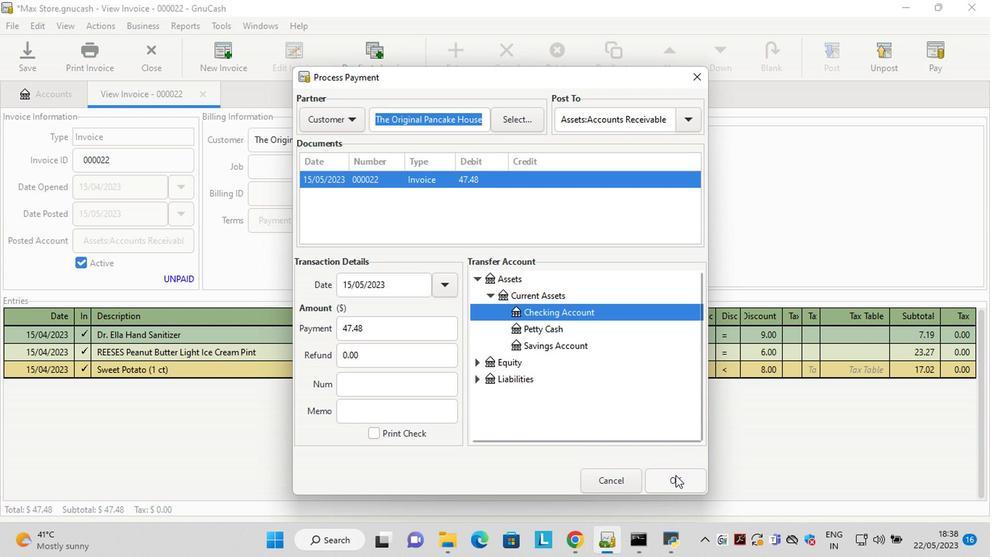 
Action: Mouse moved to (94, 52)
Screenshot: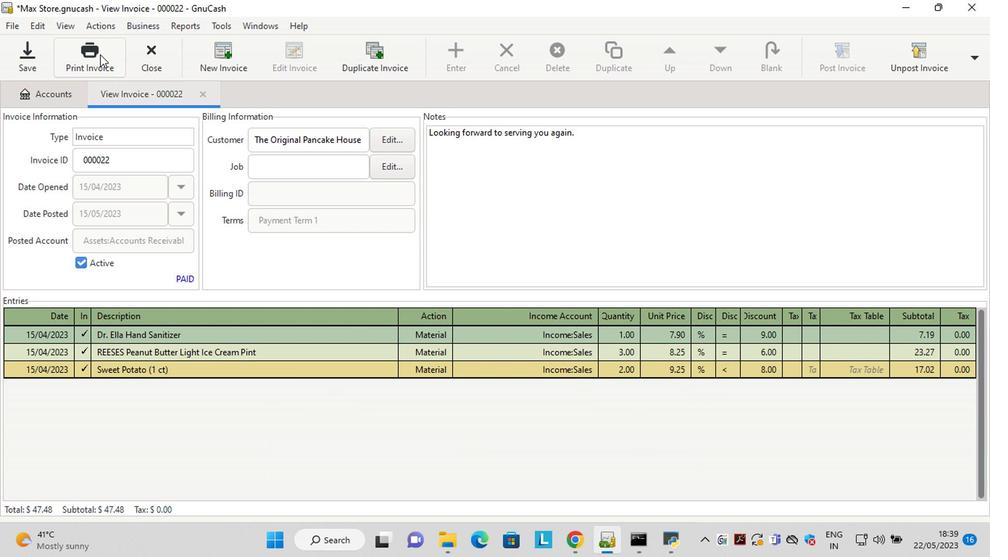 
Action: Mouse pressed left at (94, 52)
Screenshot: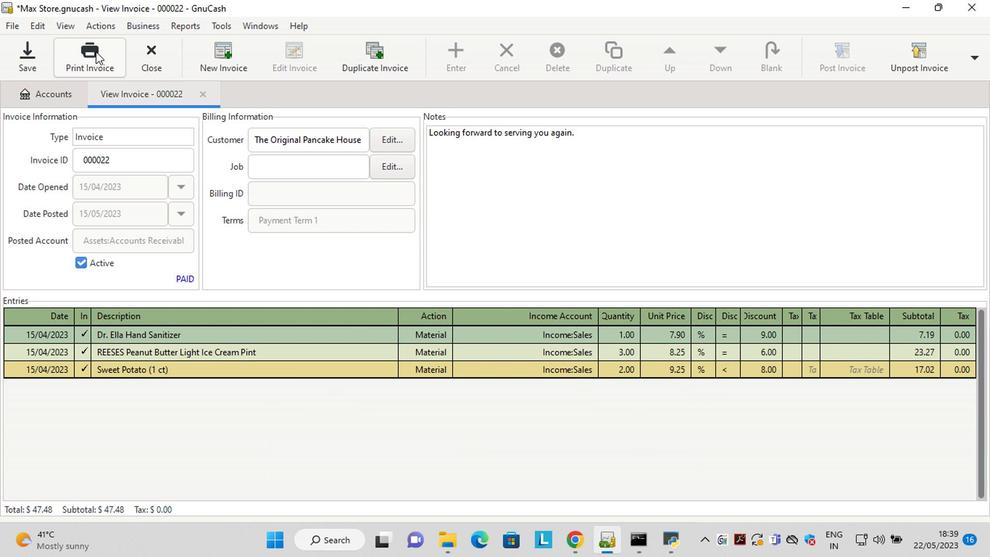 
Action: Mouse moved to (364, 54)
Screenshot: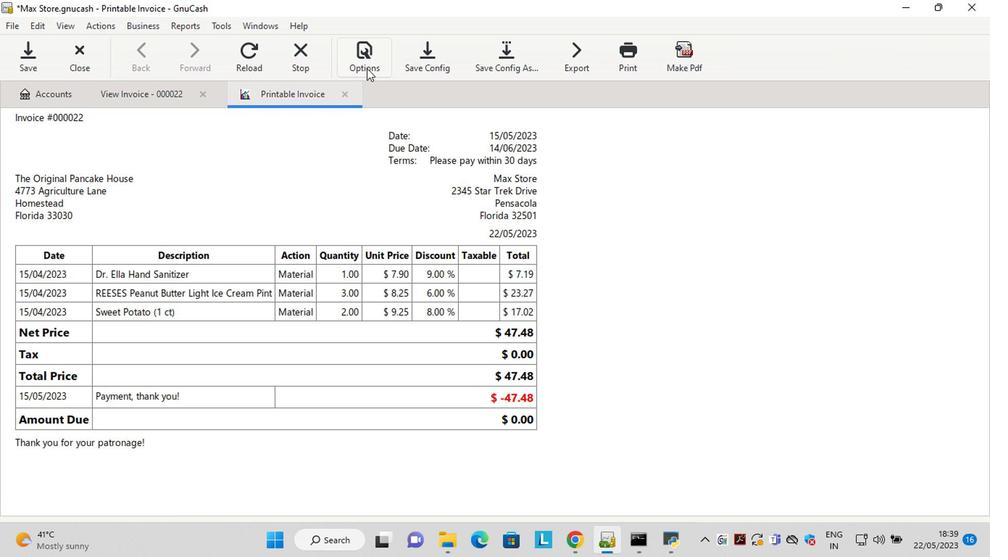 
Action: Mouse pressed left at (364, 54)
Screenshot: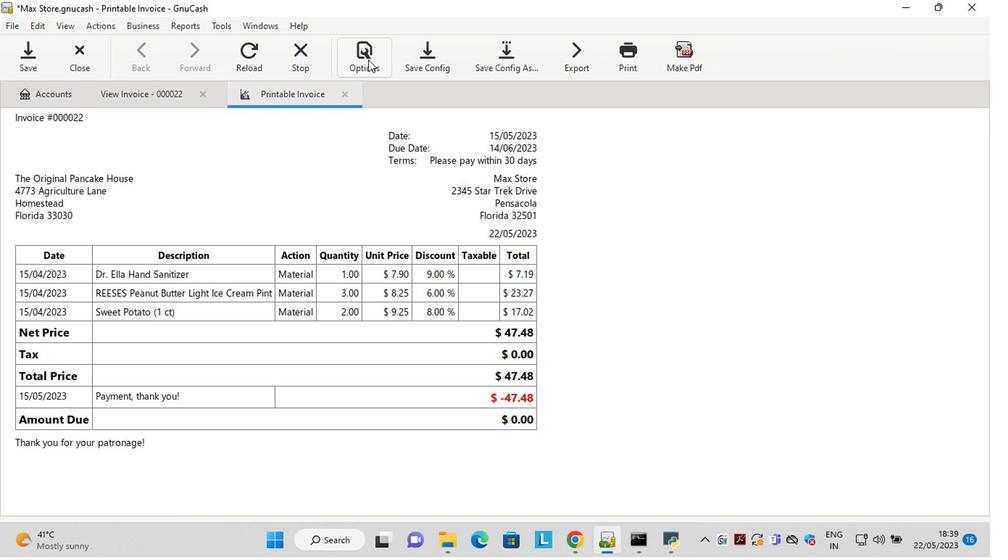 
Action: Mouse moved to (152, 147)
Screenshot: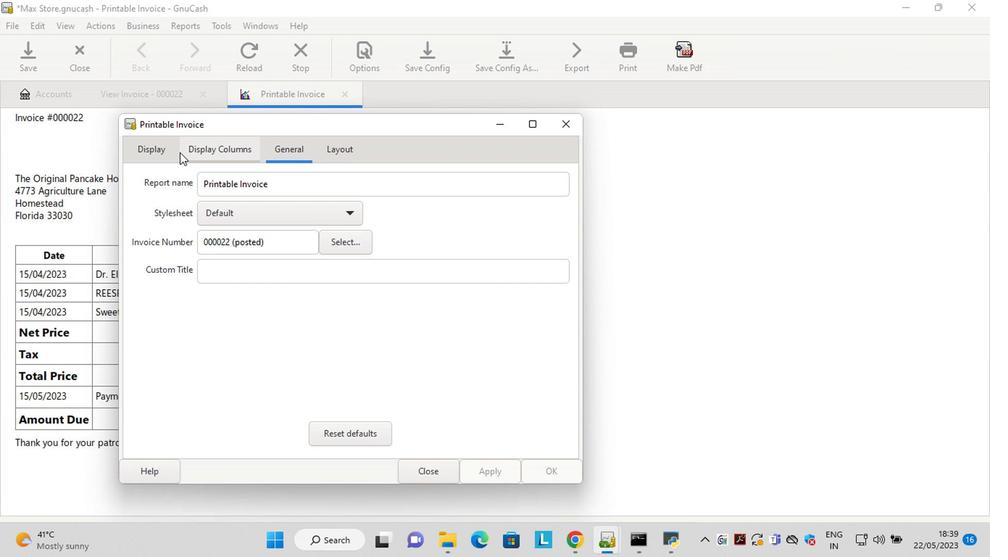 
Action: Mouse pressed left at (152, 147)
Screenshot: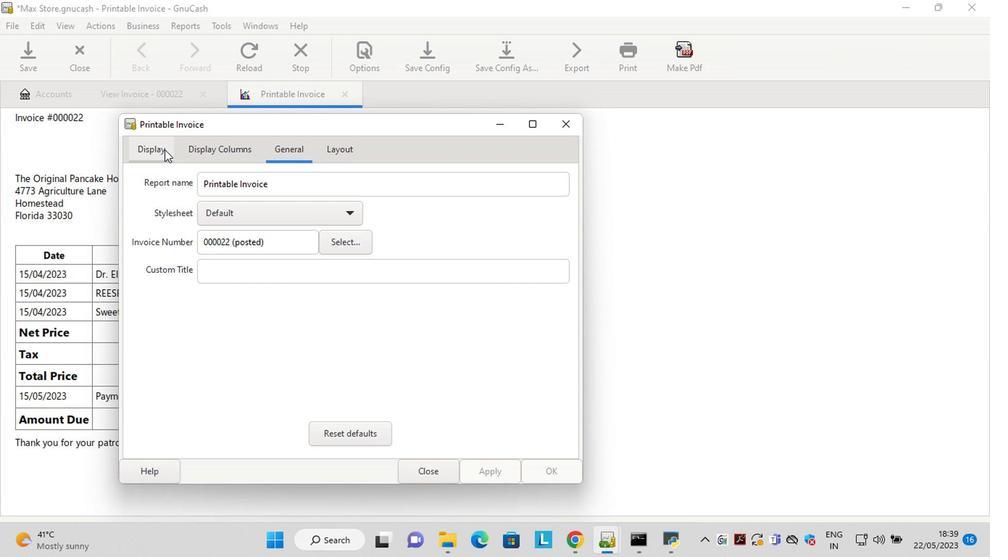 
Action: Mouse moved to (271, 313)
Screenshot: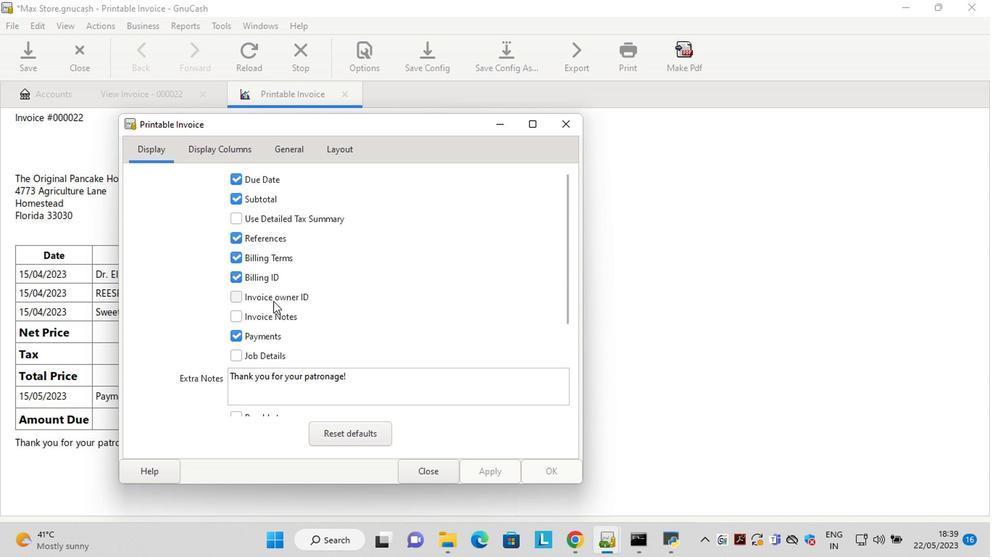 
Action: Mouse pressed left at (271, 313)
Screenshot: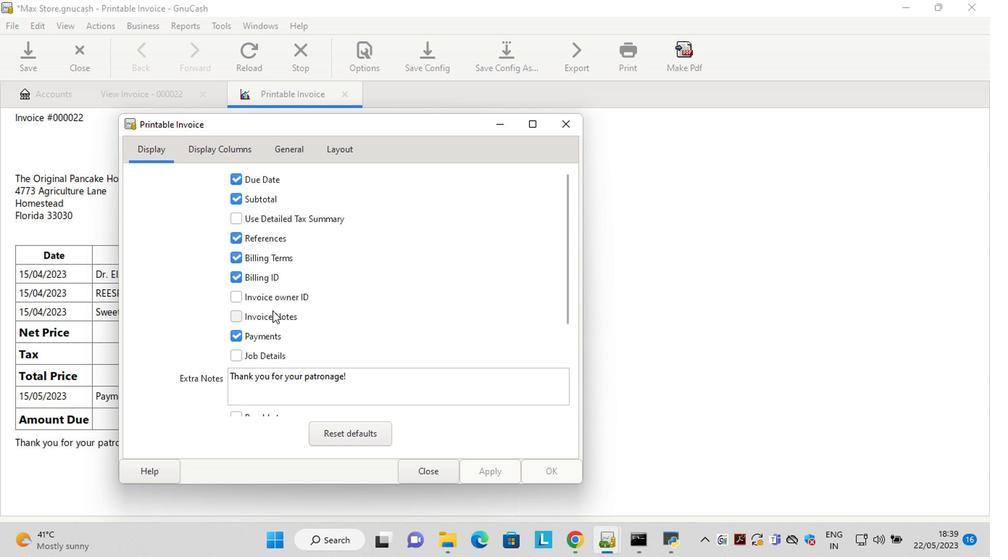
Action: Mouse moved to (488, 471)
Screenshot: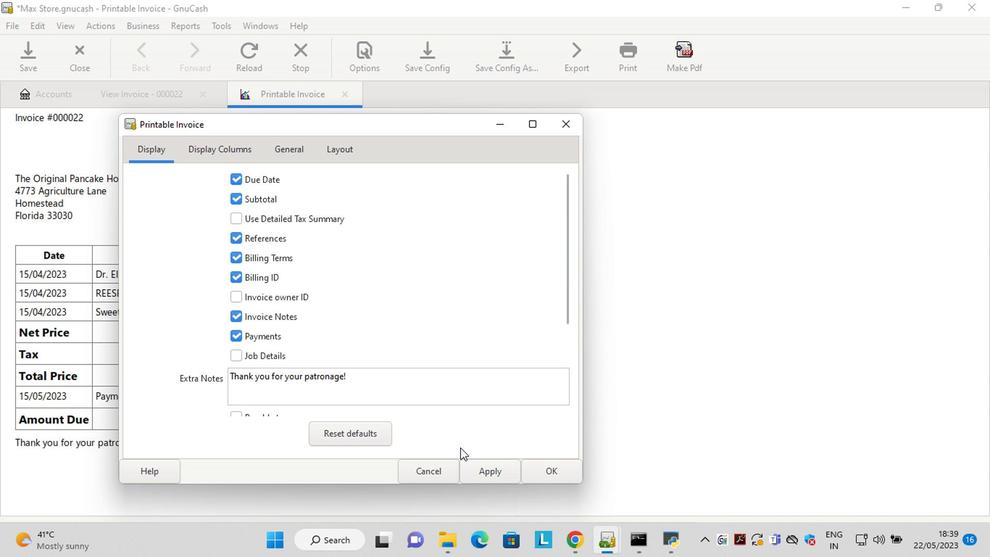 
Action: Mouse pressed left at (488, 471)
Screenshot: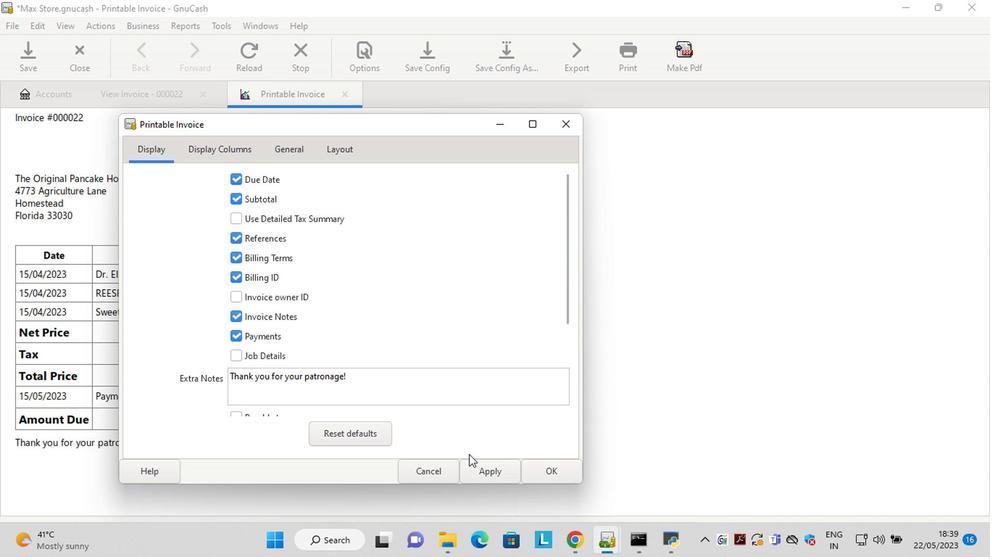 
Action: Mouse moved to (437, 470)
Screenshot: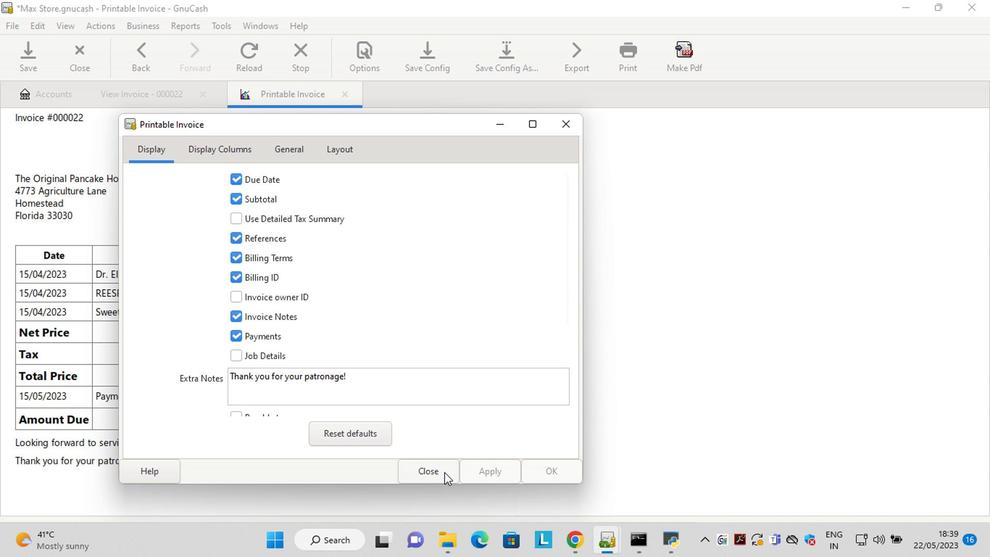 
Action: Mouse pressed left at (437, 470)
Screenshot: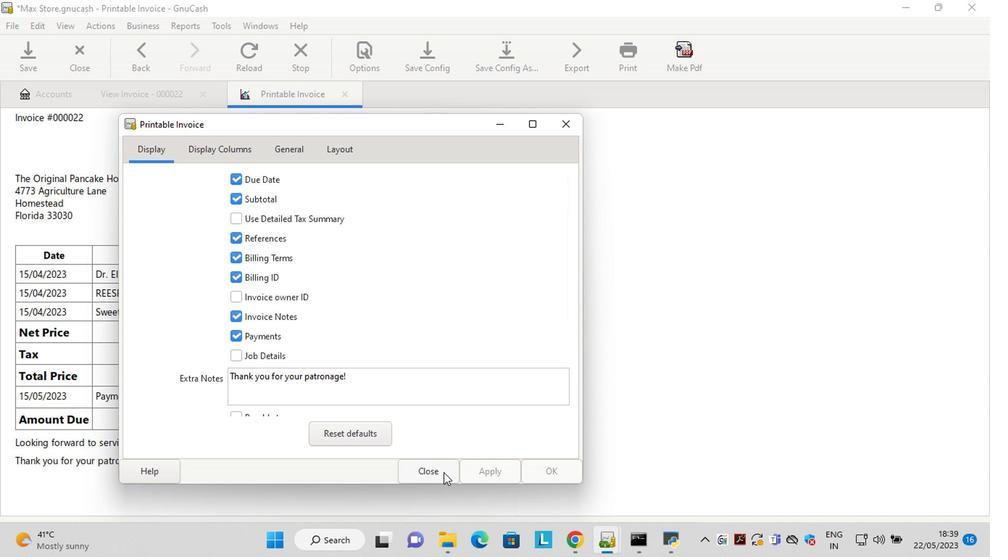 
Action: Mouse moved to (639, 226)
Screenshot: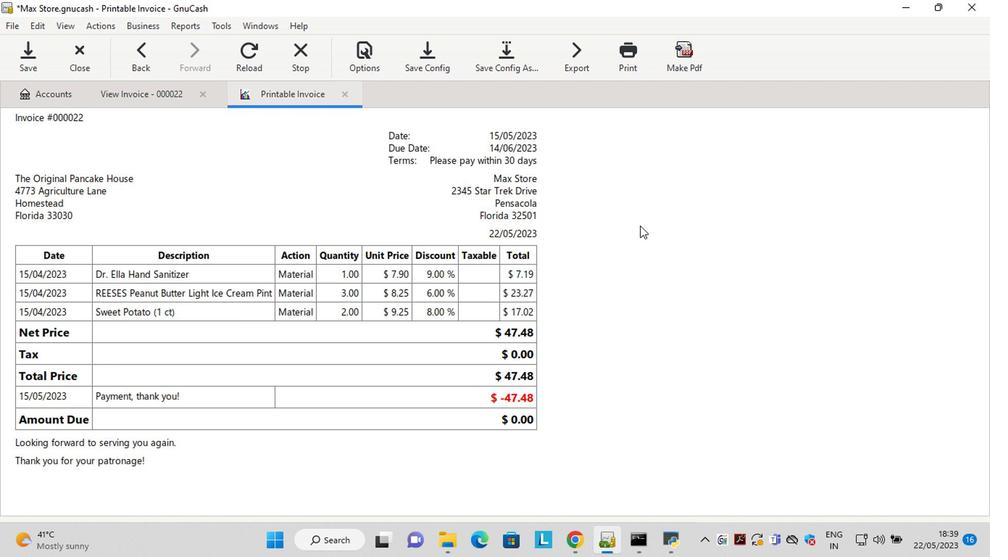 
